Task: Add an event with the title Second Project Update and Status Meeting, date '2023/12/11', time 9:15 AM to 11:15 AMand add a description: Participants will gain insights into leading and managing change within their teams and organizations. They will learn how to navigate change effectively, engage team members in the change process, and create a culture of adaptability and resilience., put the event into Green category . Add location for the event as: Nairobi, Kenya, logged in from the account softage.8@softage.netand send the event invitation to softage.3@softage.net and softage.4@softage.net. Set a reminder for the event At time of event
Action: Mouse moved to (141, 151)
Screenshot: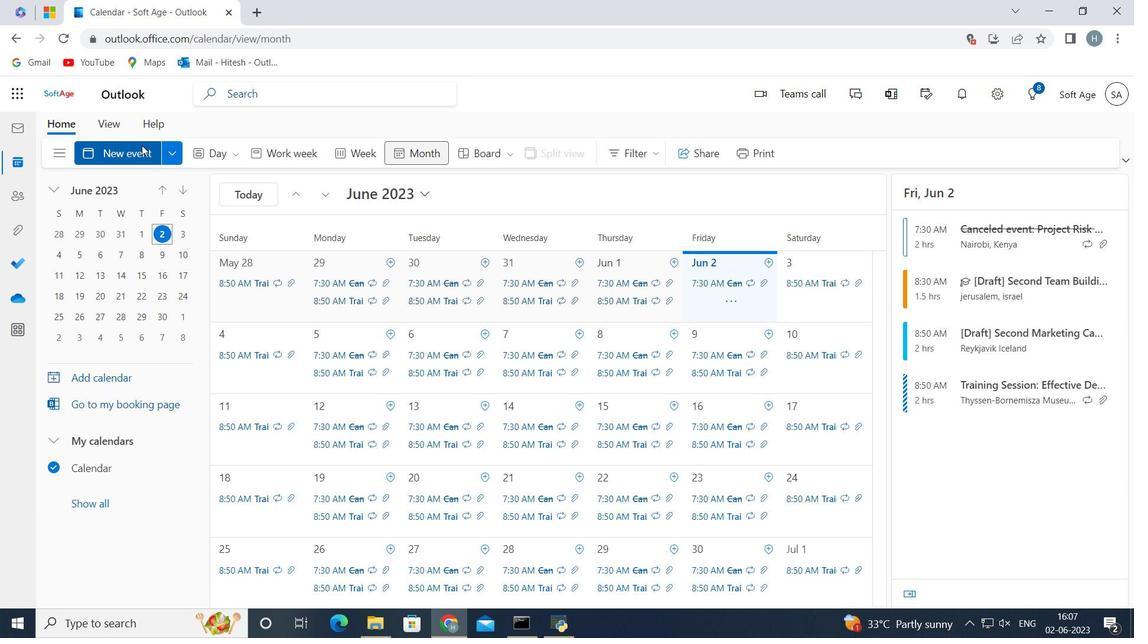 
Action: Mouse pressed left at (141, 151)
Screenshot: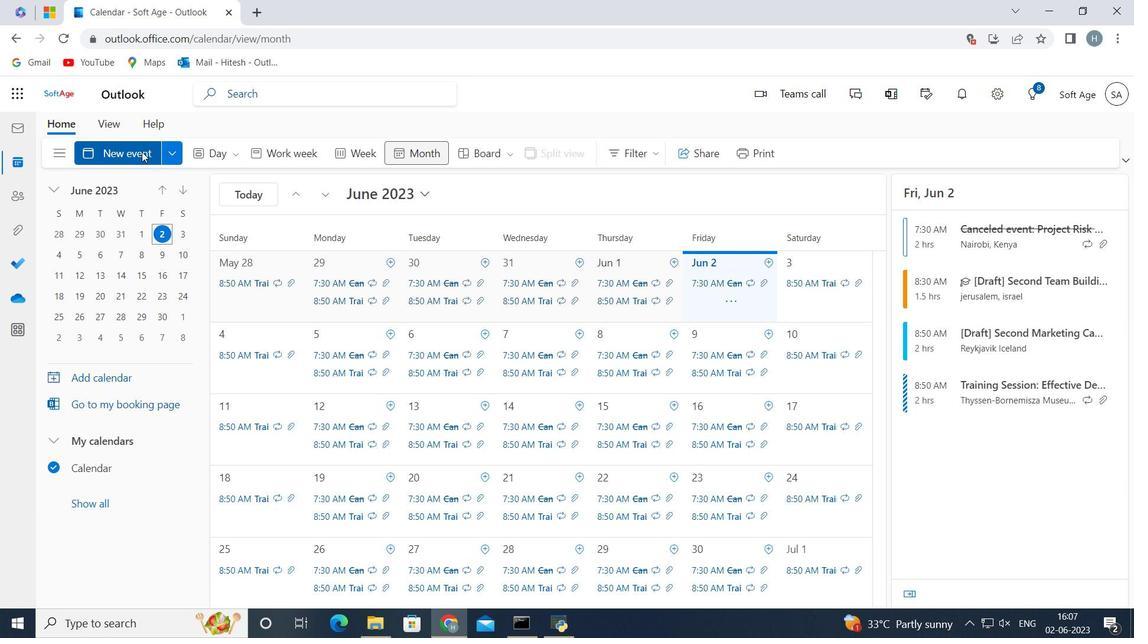 
Action: Mouse moved to (289, 244)
Screenshot: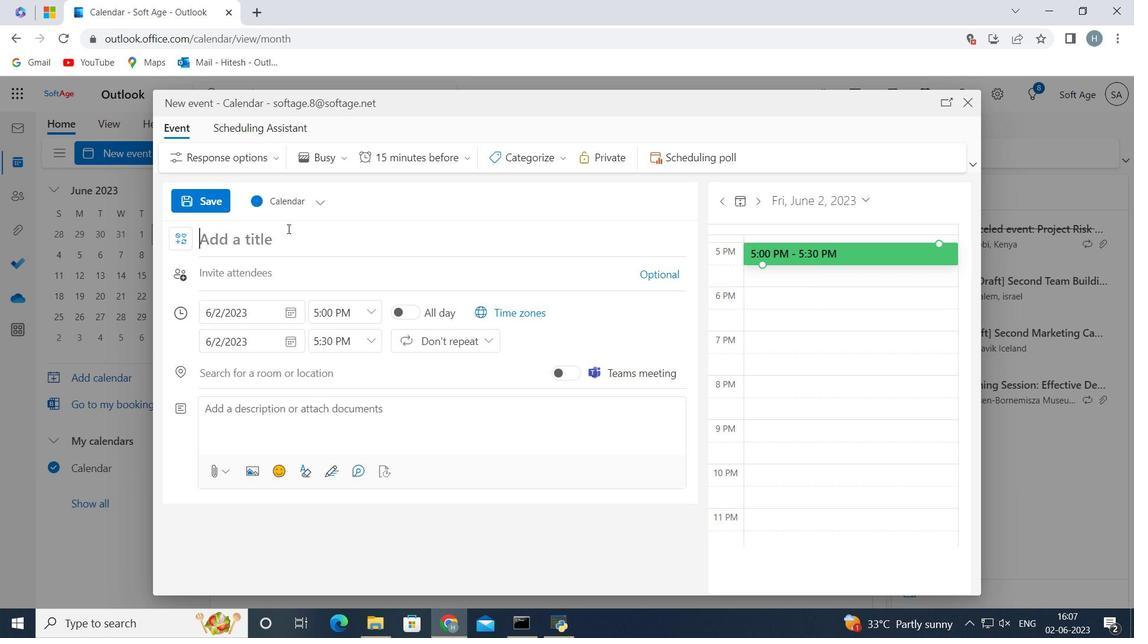 
Action: Key pressed <Key.shift>Second<Key.space><Key.shift>Project<Key.space><Key.shift>Update<Key.space>and<Key.space><Key.shift>Status<Key.space><Key.shift>Meeting
Screenshot: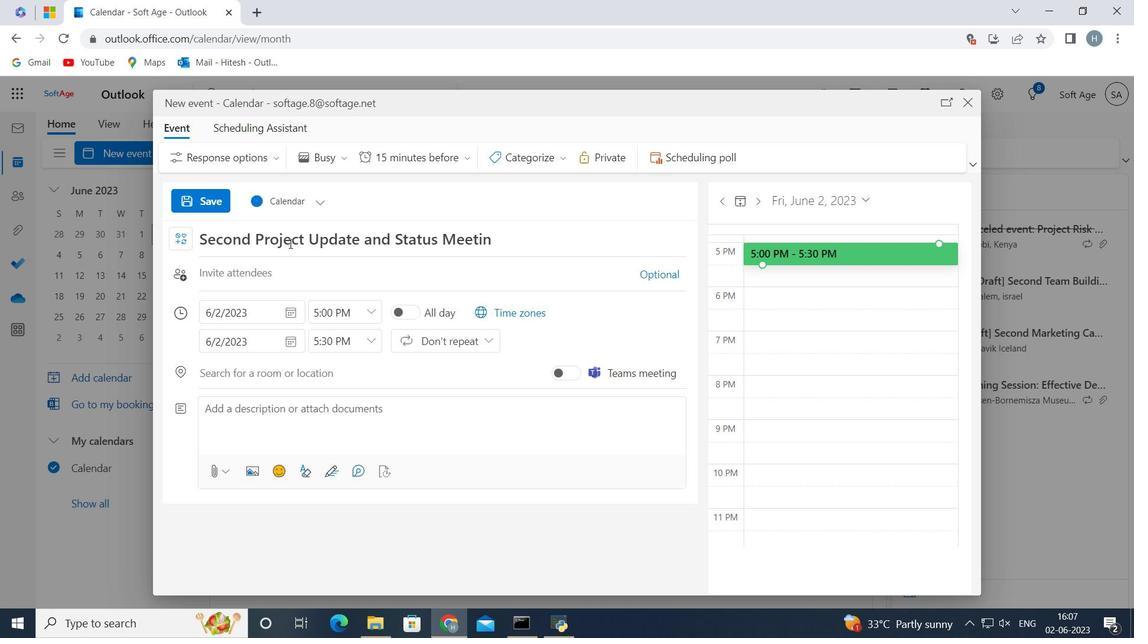 
Action: Mouse moved to (284, 307)
Screenshot: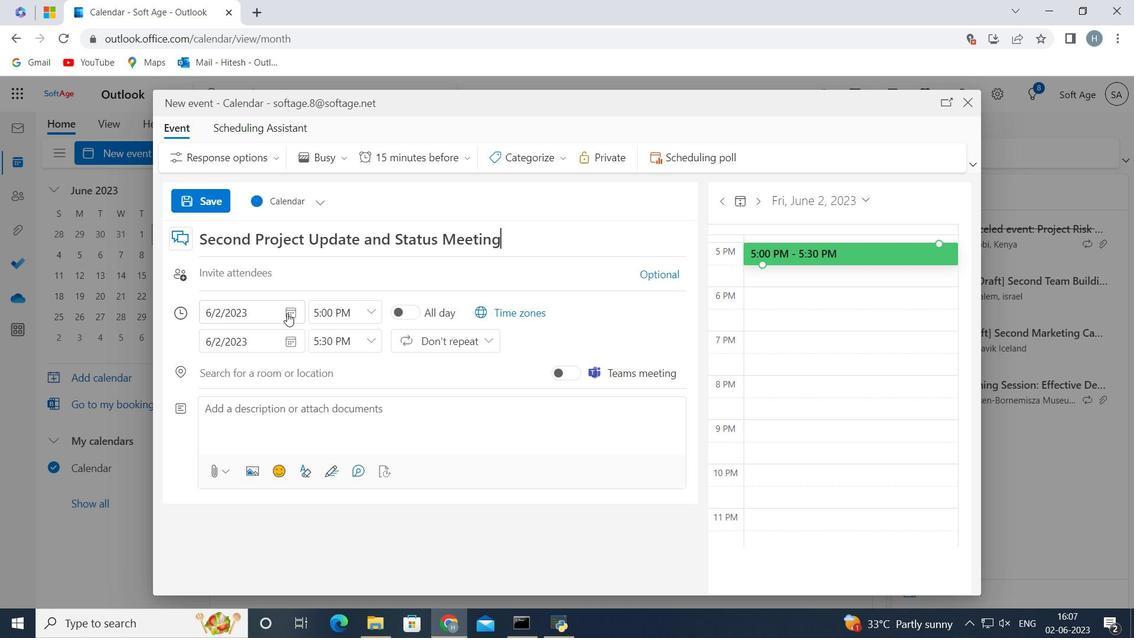 
Action: Mouse pressed left at (284, 307)
Screenshot: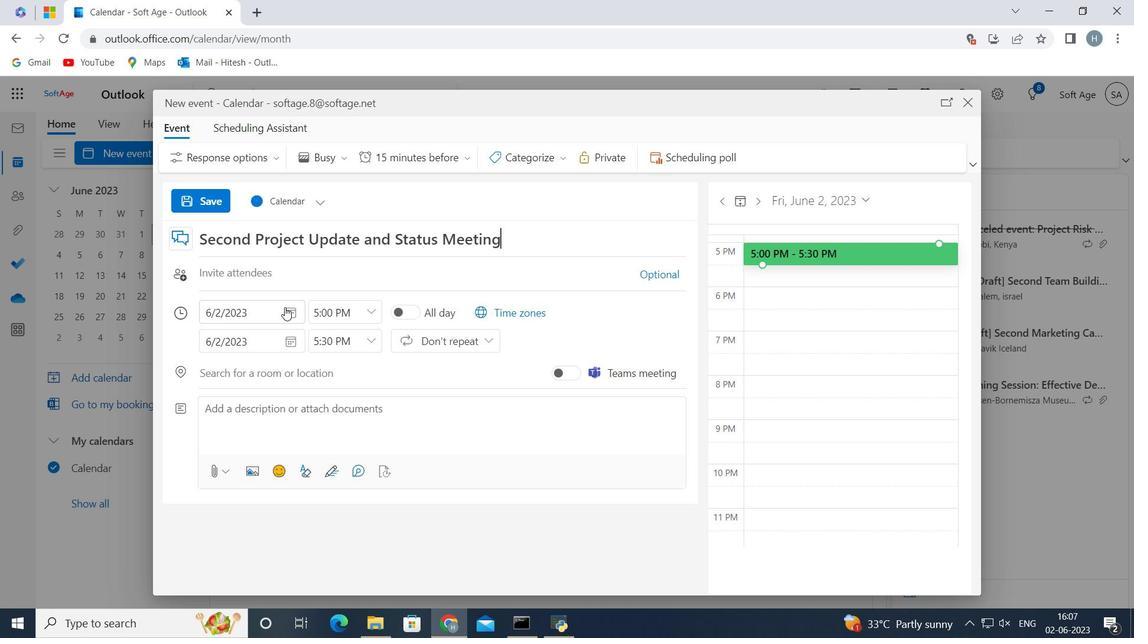 
Action: Mouse moved to (261, 306)
Screenshot: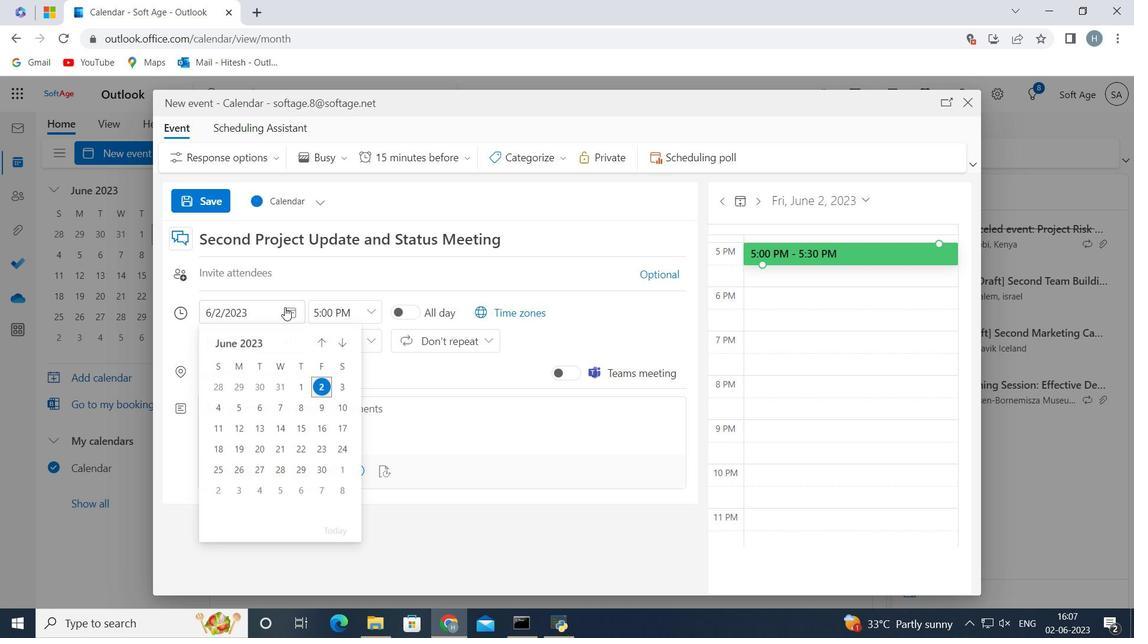 
Action: Mouse pressed left at (261, 306)
Screenshot: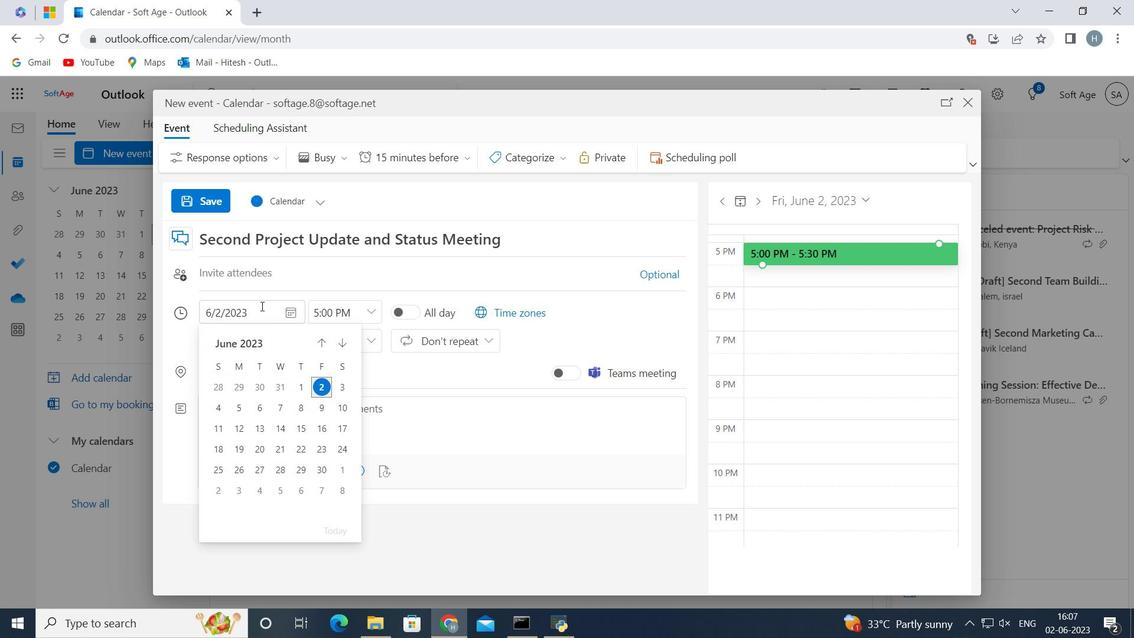 
Action: Mouse moved to (263, 315)
Screenshot: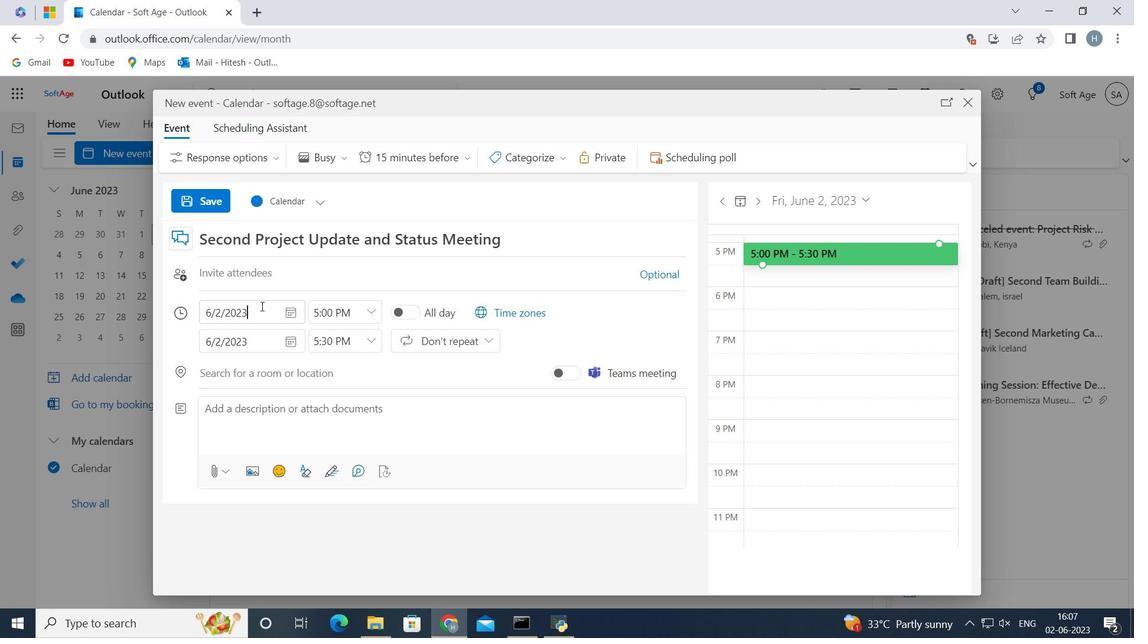 
Action: Key pressed <Key.left><Key.left><Key.left><Key.left><Key.left><Key.backspace>11
Screenshot: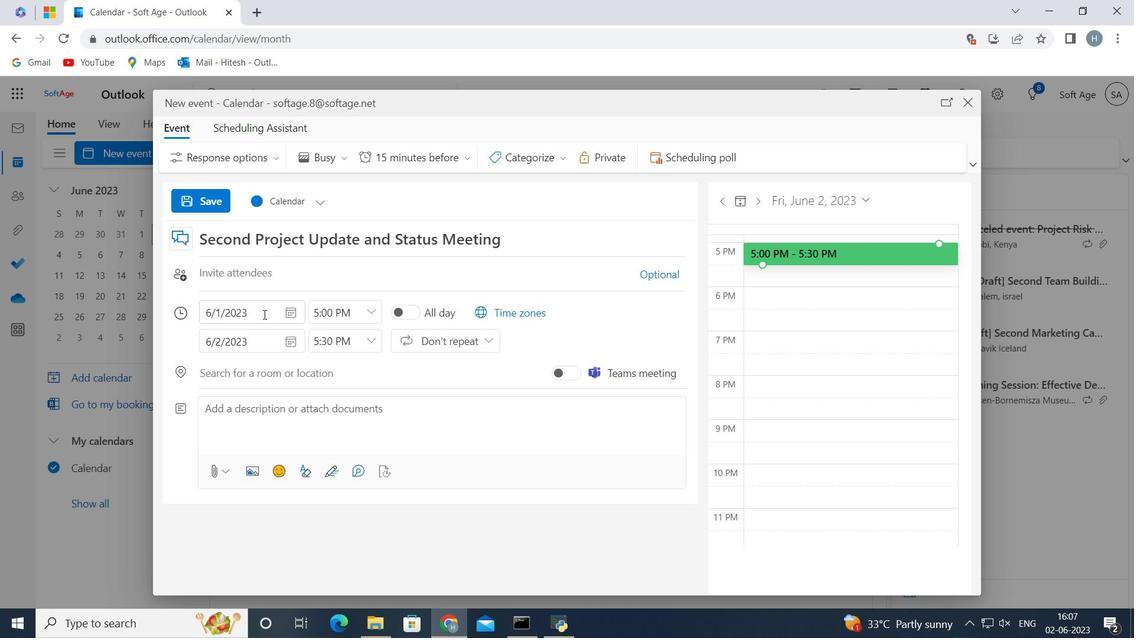 
Action: Mouse moved to (155, 324)
Screenshot: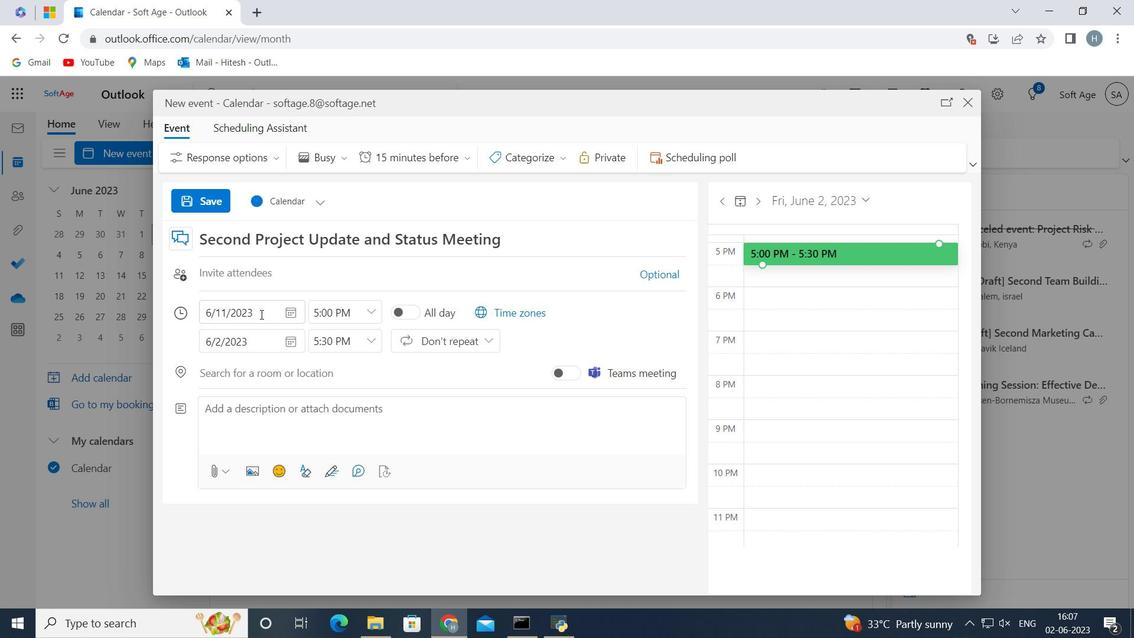 
Action: Key pressed <Key.left><Key.left><Key.left><Key.backspace>12
Screenshot: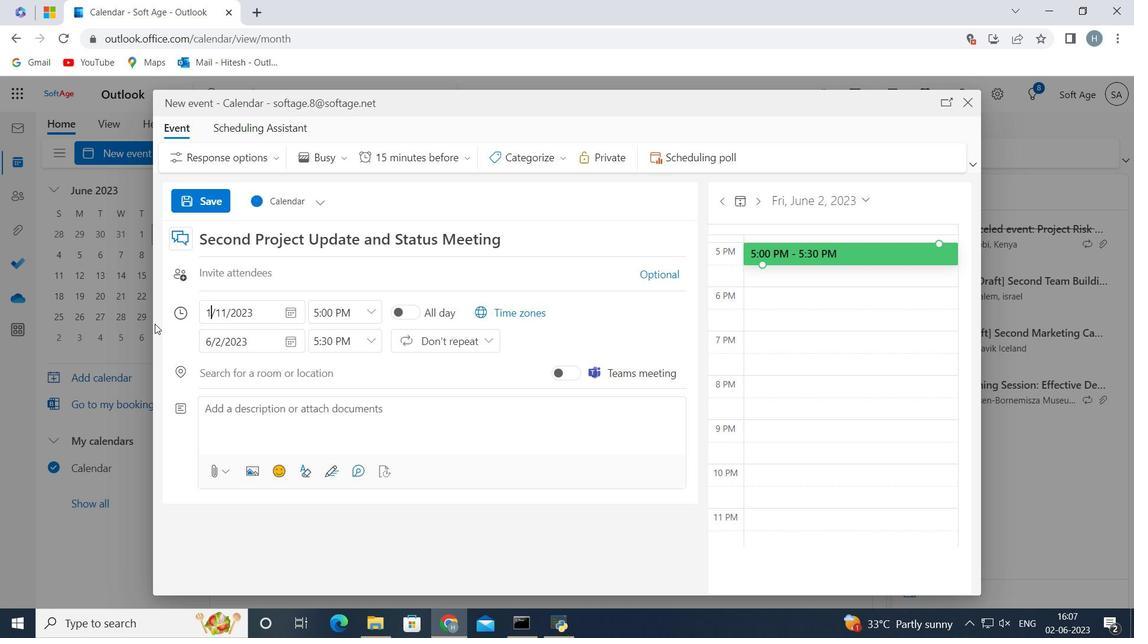 
Action: Mouse moved to (371, 308)
Screenshot: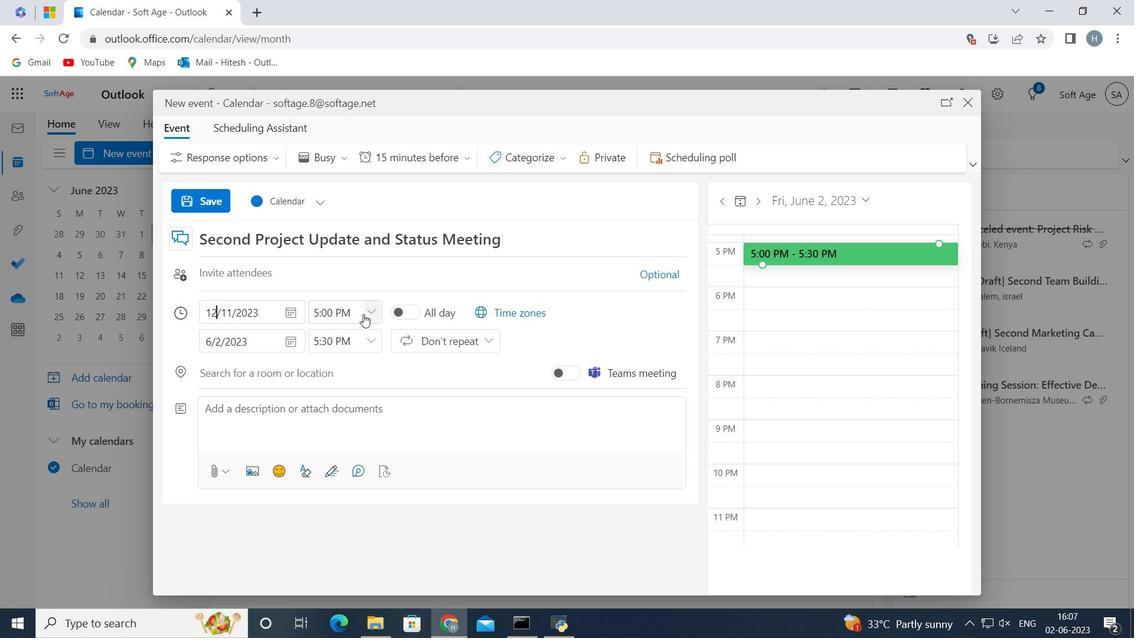 
Action: Mouse pressed left at (371, 308)
Screenshot: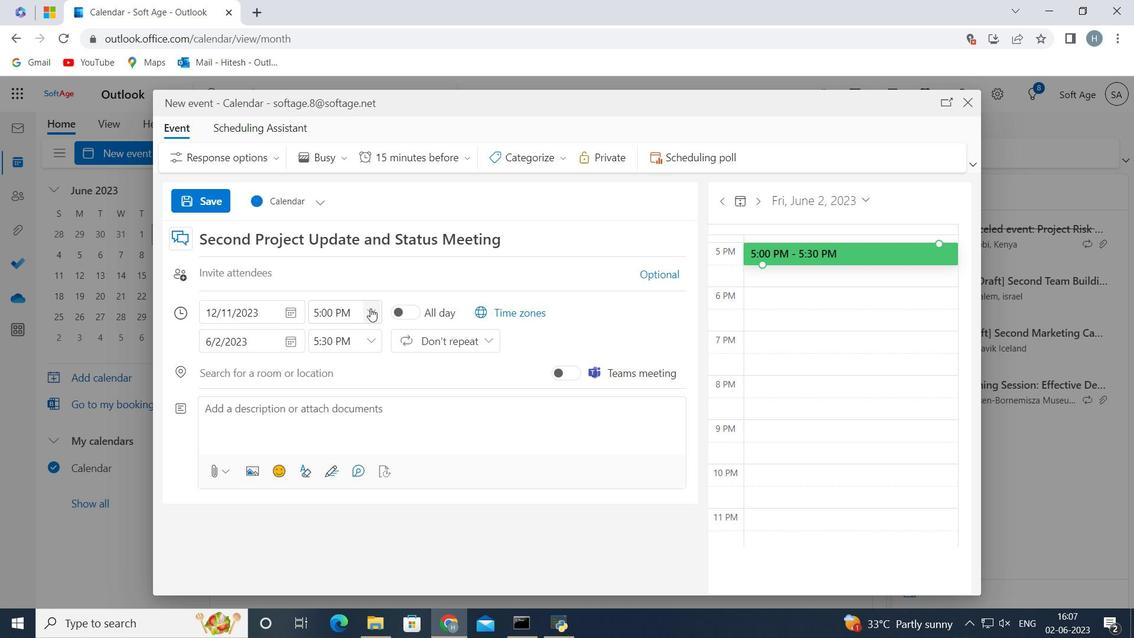
Action: Mouse moved to (388, 417)
Screenshot: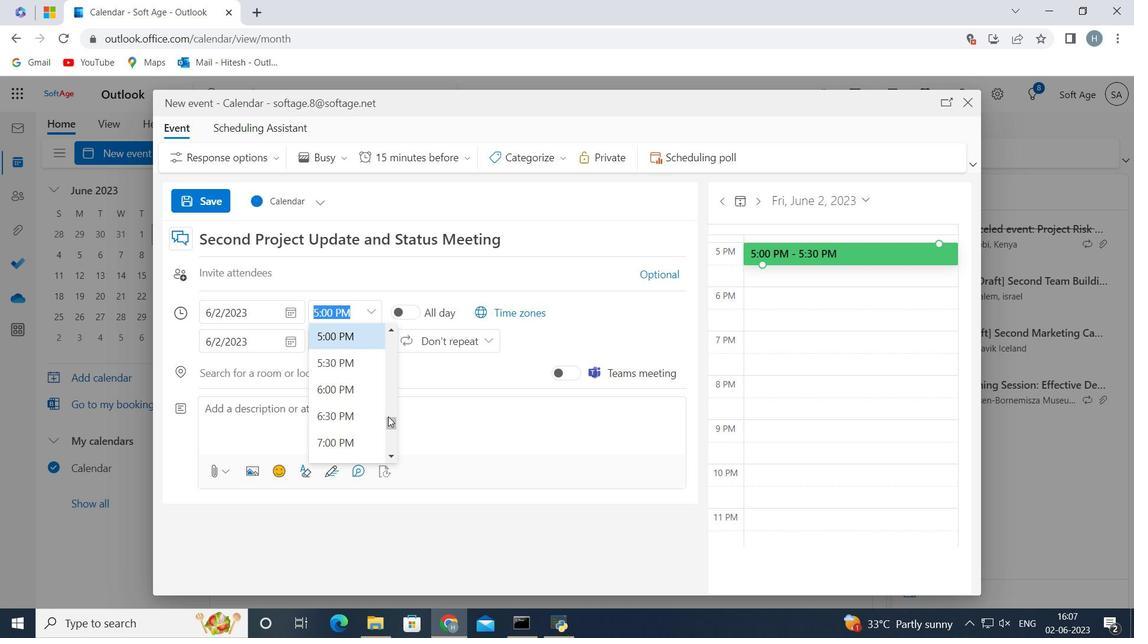 
Action: Mouse pressed left at (388, 417)
Screenshot: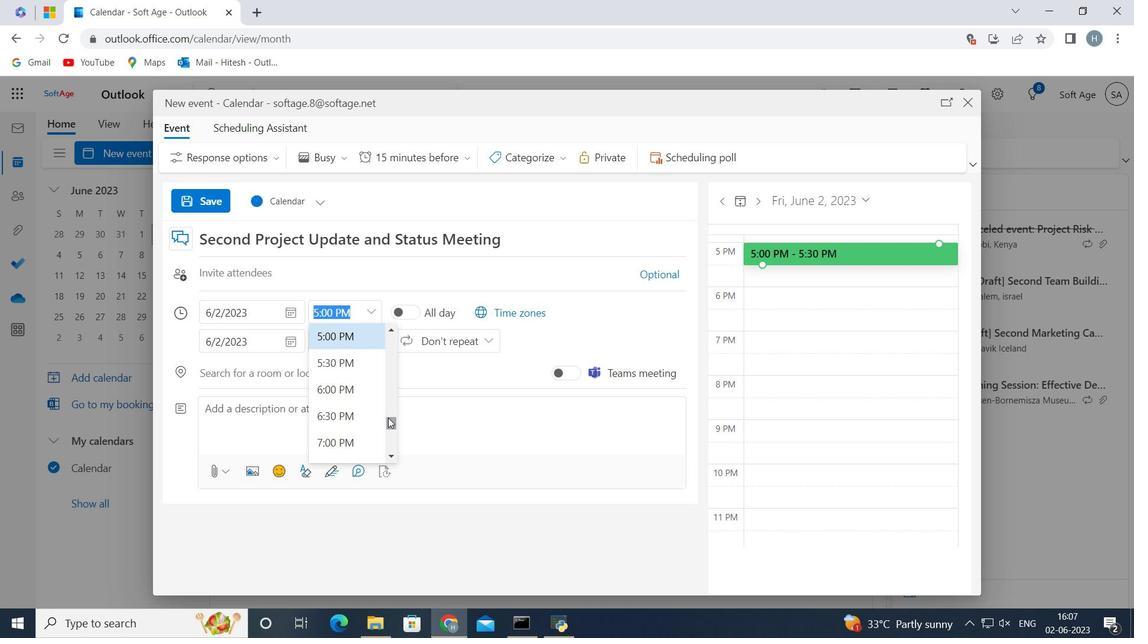 
Action: Mouse moved to (346, 355)
Screenshot: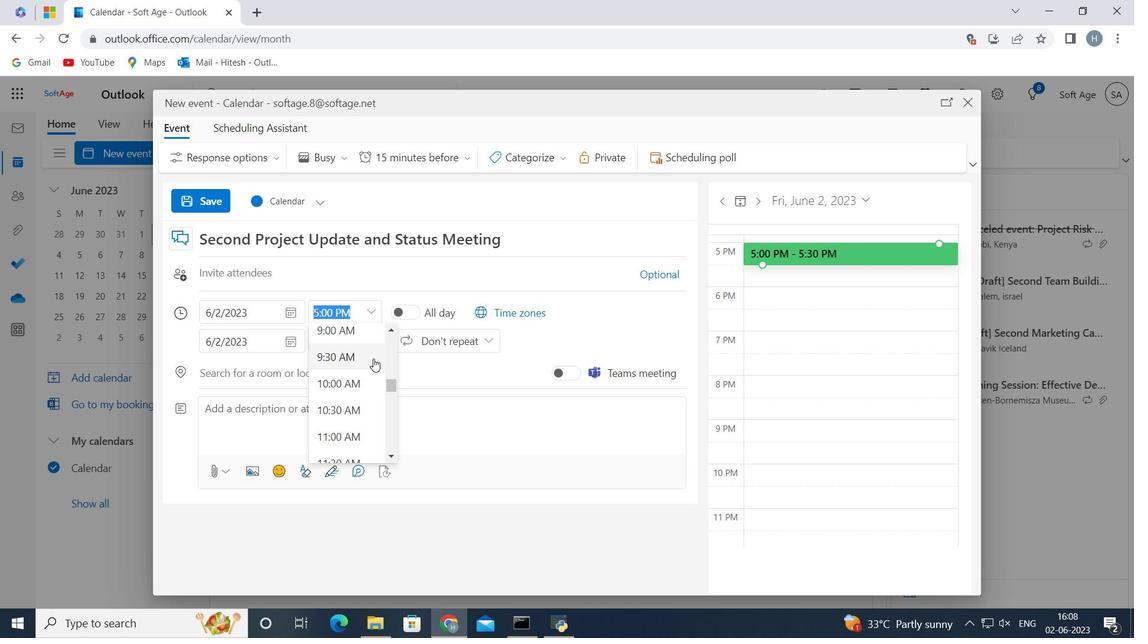 
Action: Mouse pressed left at (346, 355)
Screenshot: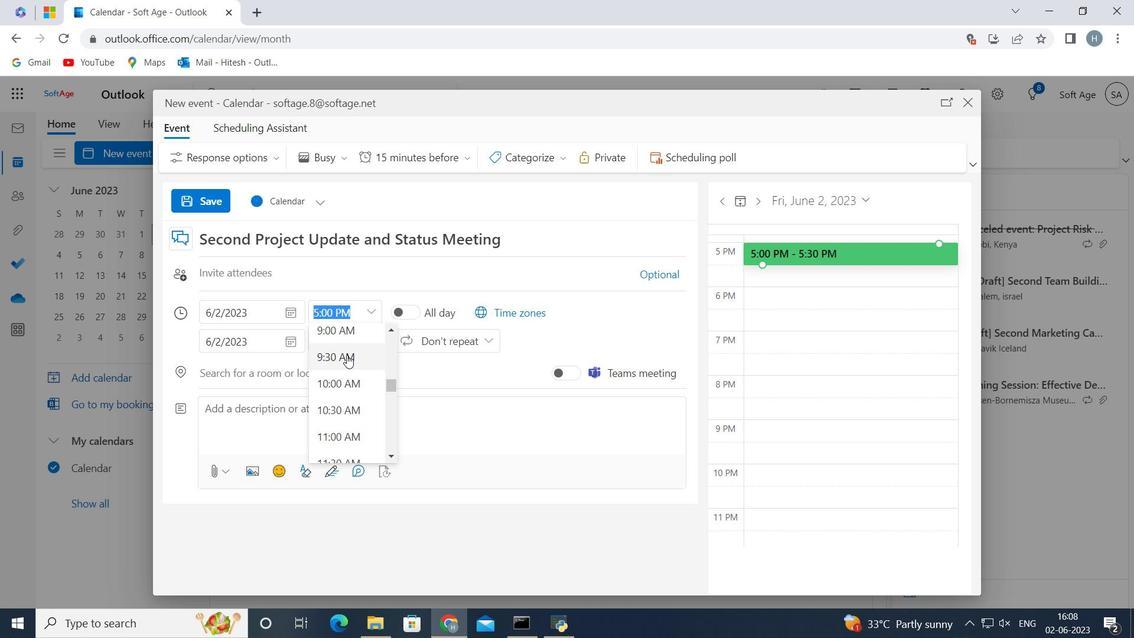 
Action: Mouse moved to (351, 310)
Screenshot: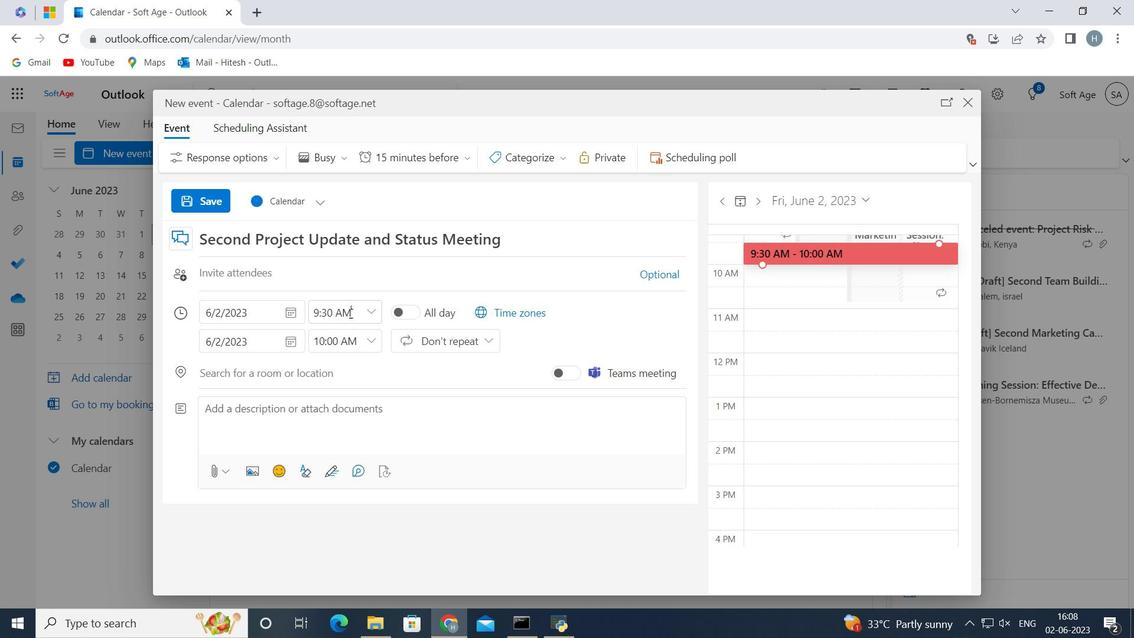 
Action: Key pressed <Key.left><Key.left><Key.left><Key.backspace><Key.backspace>15
Screenshot: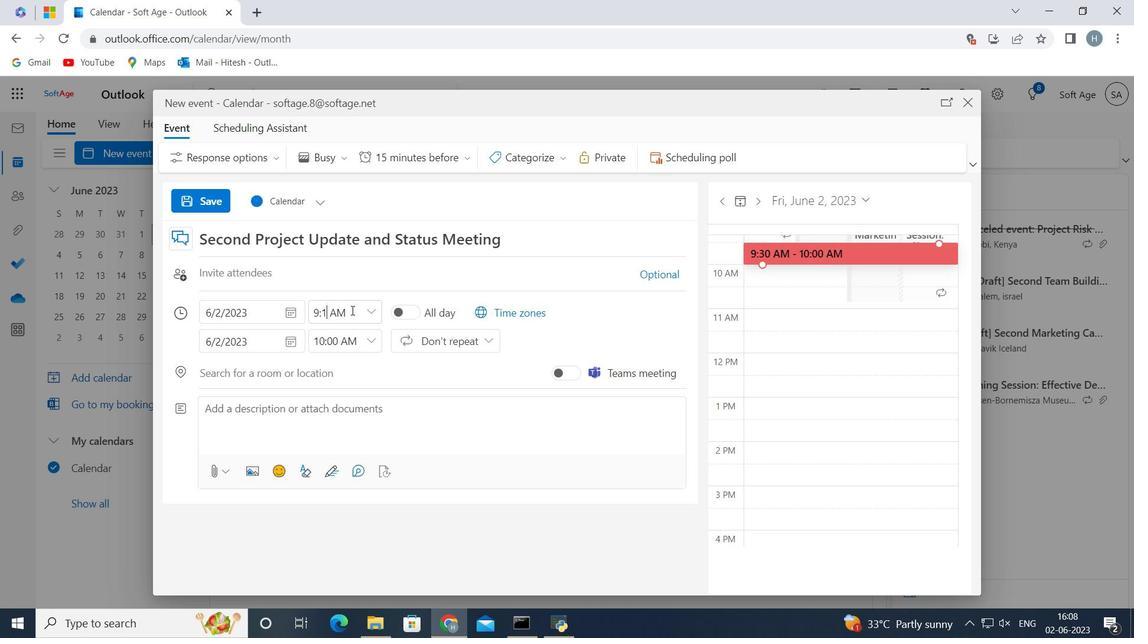 
Action: Mouse moved to (373, 339)
Screenshot: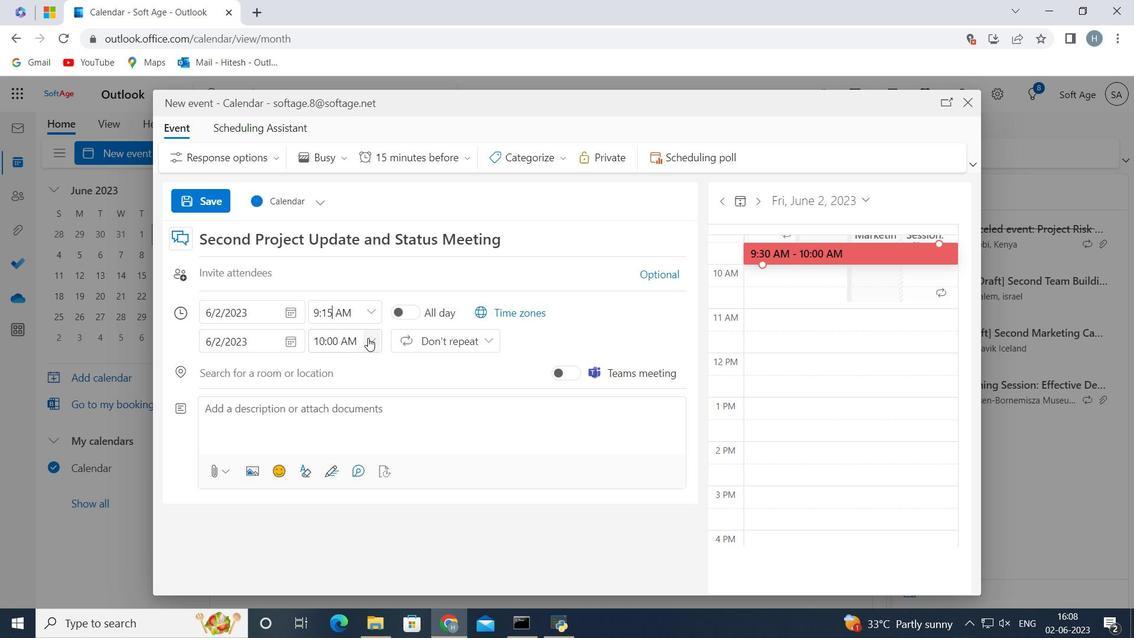 
Action: Mouse pressed left at (373, 339)
Screenshot: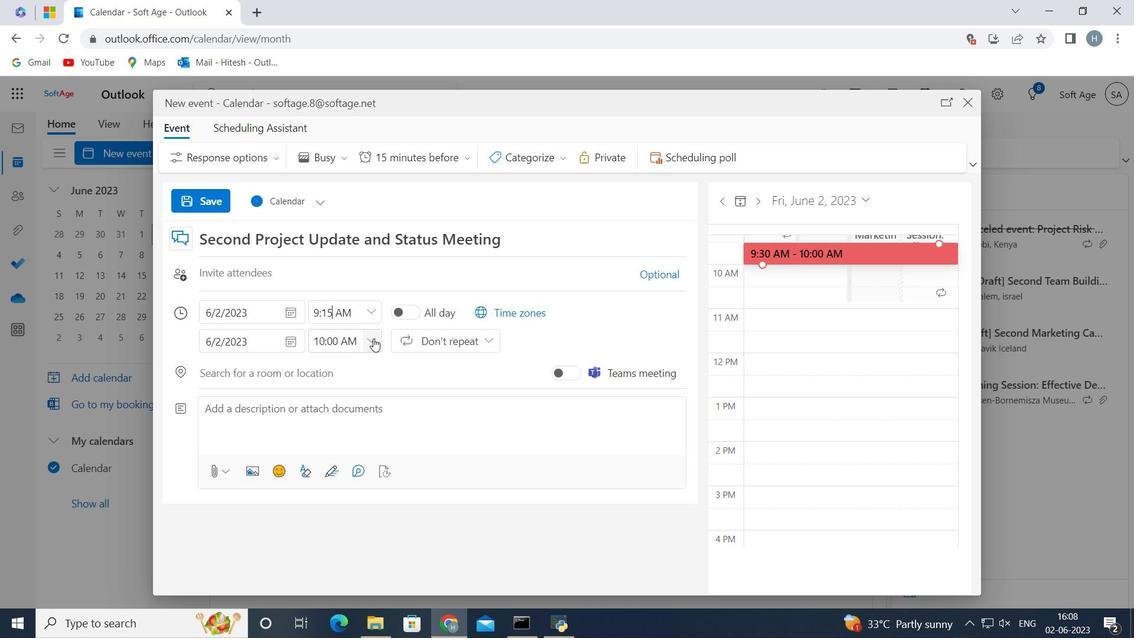 
Action: Mouse moved to (365, 446)
Screenshot: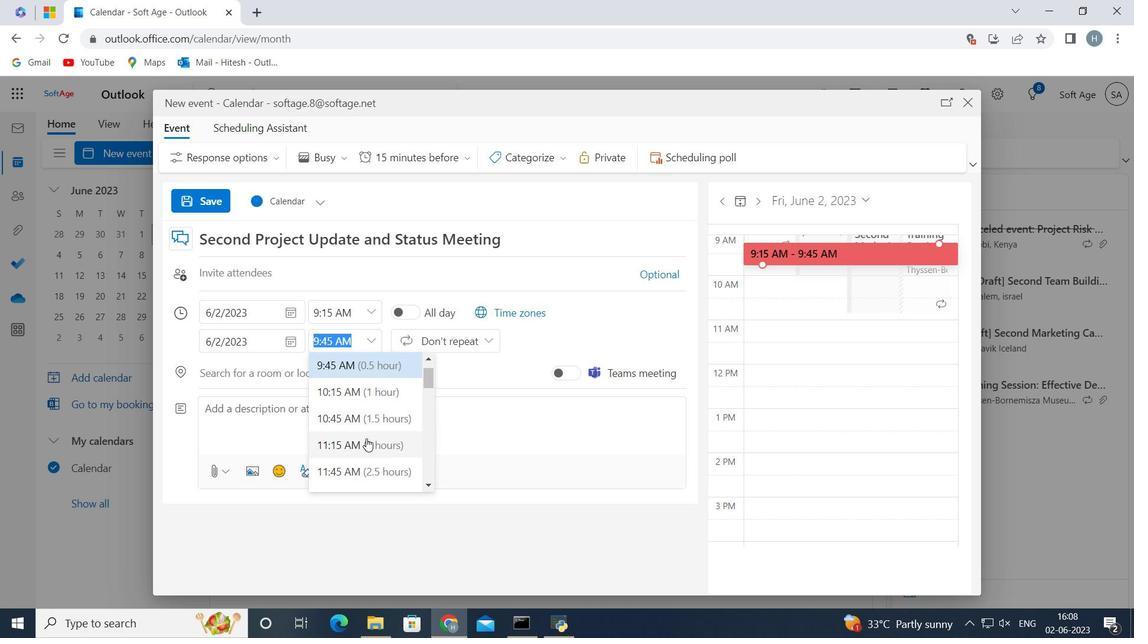 
Action: Mouse pressed left at (365, 446)
Screenshot: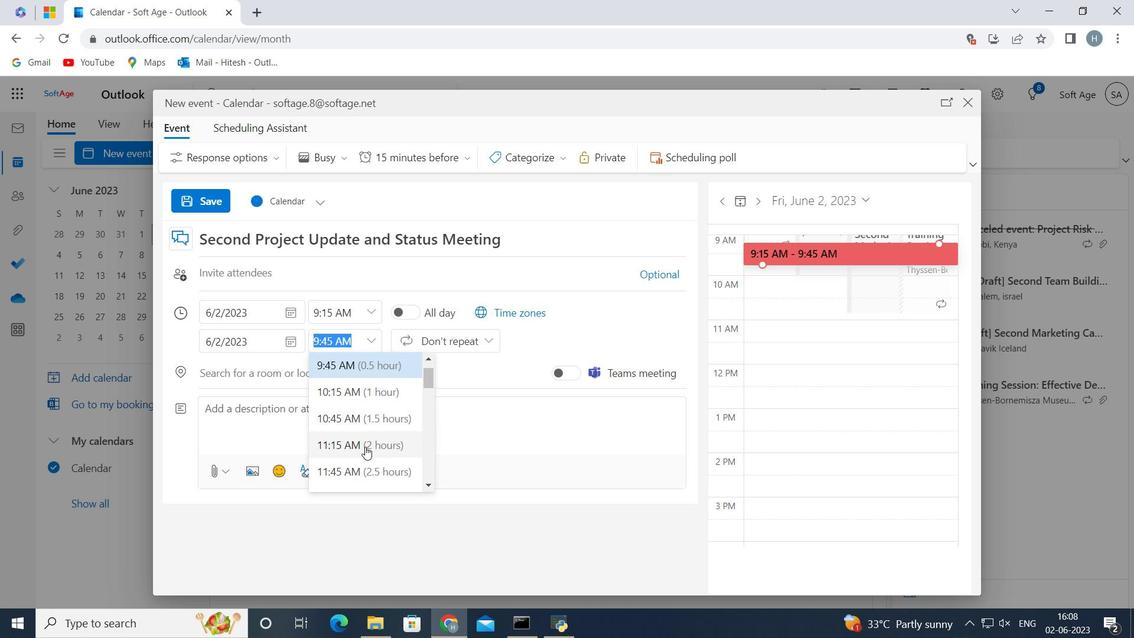 
Action: Mouse moved to (305, 422)
Screenshot: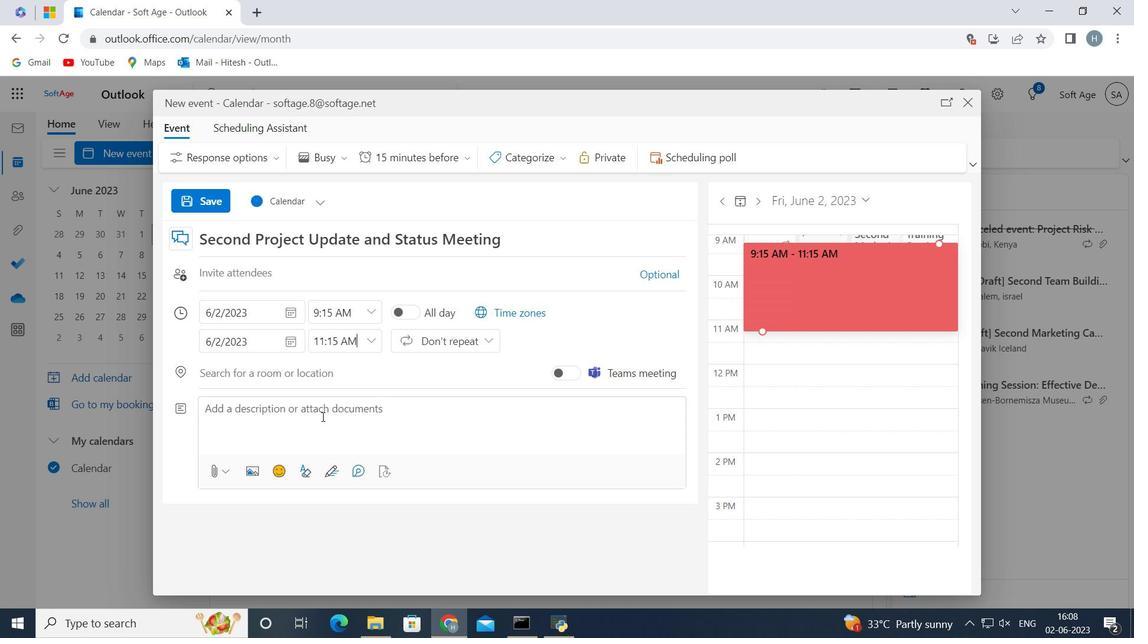 
Action: Mouse pressed left at (305, 422)
Screenshot: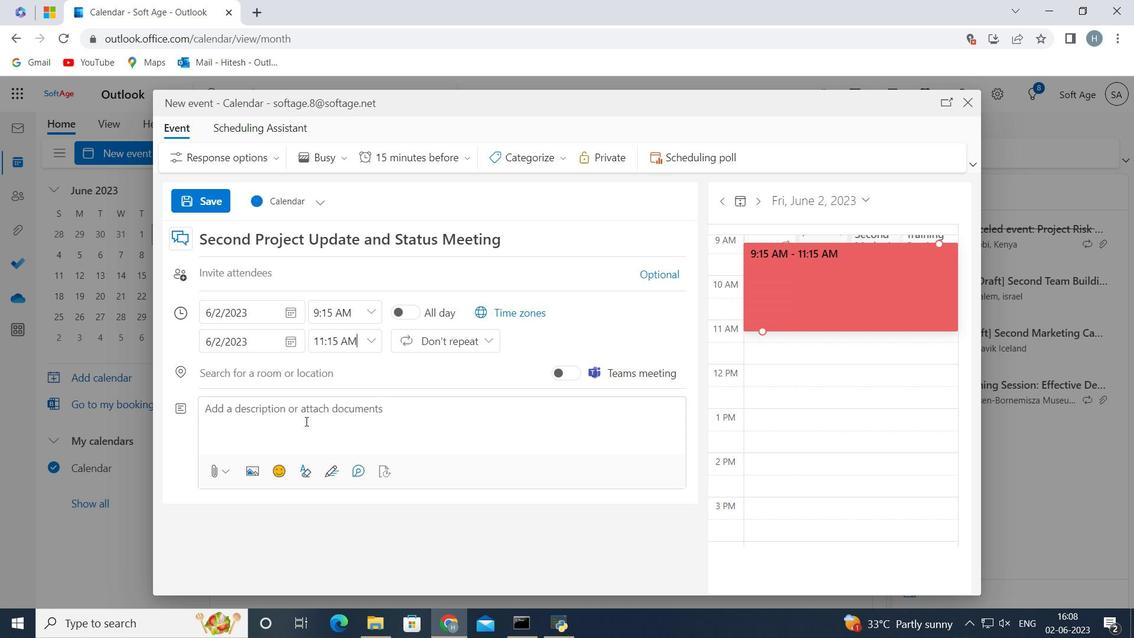 
Action: Key pressed <Key.shift>Participants<Key.space>will<Key.space>gain<Key.space>insights<Key.space>into<Key.space>leading<Key.space>and<Key.space>managing<Key.space>change<Key.space>within<Key.space>their<Key.space>teams<Key.space>and<Key.space>organizations.<Key.space><Key.shift>They<Key.space>wil<Key.space>l
Screenshot: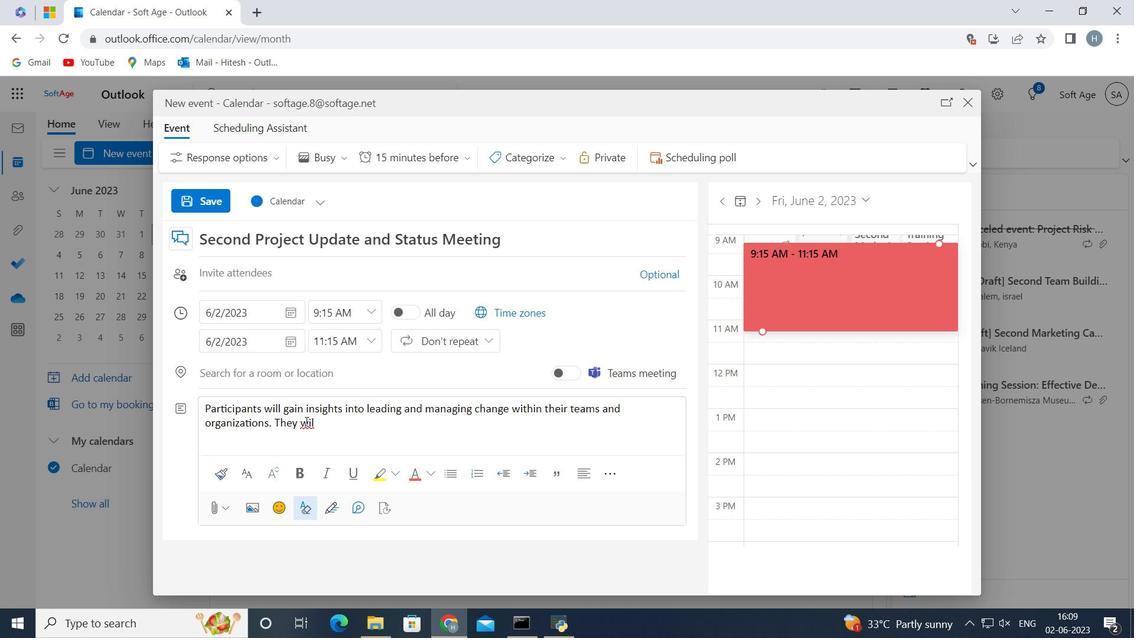 
Action: Mouse moved to (352, 433)
Screenshot: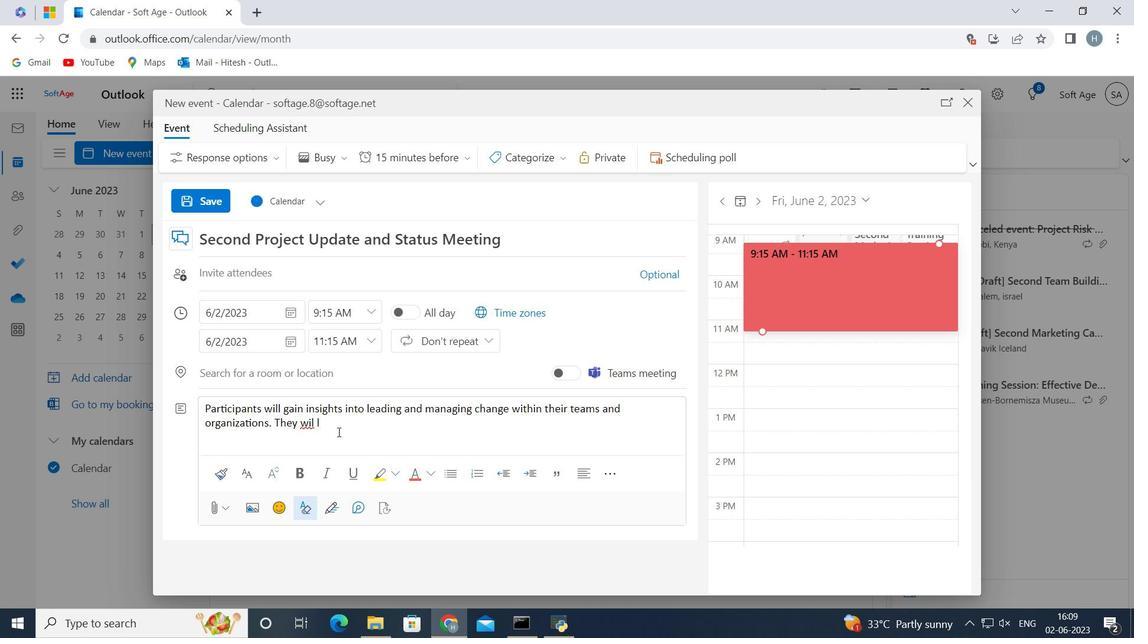 
Action: Key pressed <Key.left><Key.backspace><Key.right><Key.space>learn<Key.space>how<Key.space>to<Key.space>navigate<Key.space>change<Key.space>effectively,<Key.space>engage<Key.space>team<Key.space>members<Key.space>in<Key.space>the<Key.space>change<Key.space>process,<Key.space>and<Key.space>create<Key.space>a<Key.space>cul<Key.backspace>lture<Key.space>of<Key.space>adaptability<Key.space>and<Key.space>resilience,<Key.space><Key.backspace><Key.backspace>.<Key.space>
Screenshot: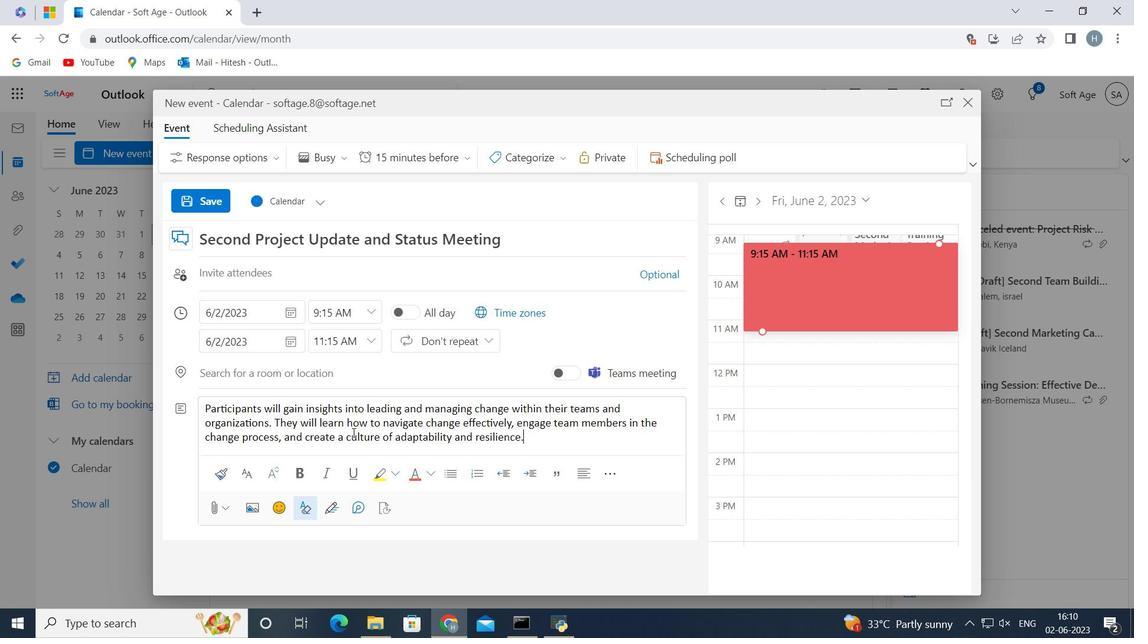 
Action: Mouse moved to (559, 156)
Screenshot: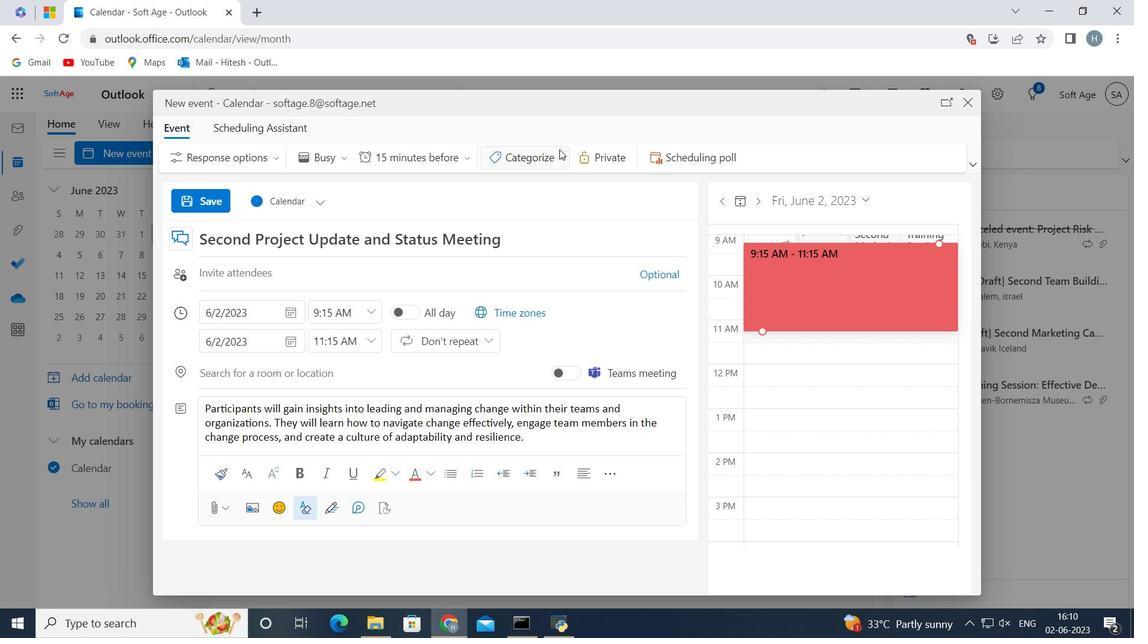
Action: Mouse pressed left at (559, 156)
Screenshot: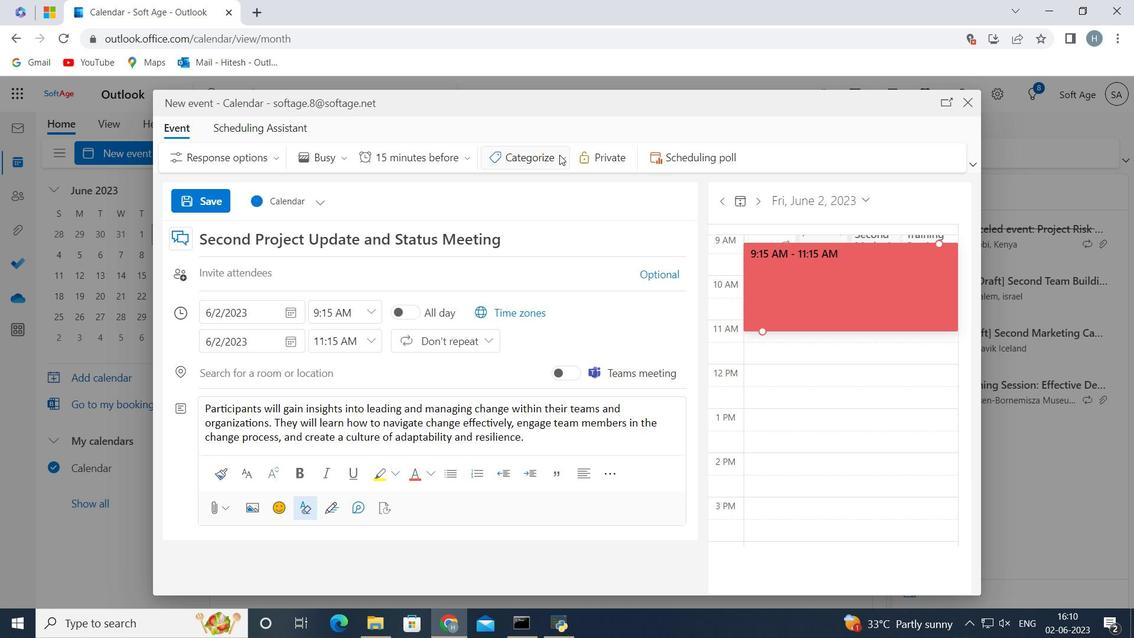 
Action: Mouse moved to (559, 201)
Screenshot: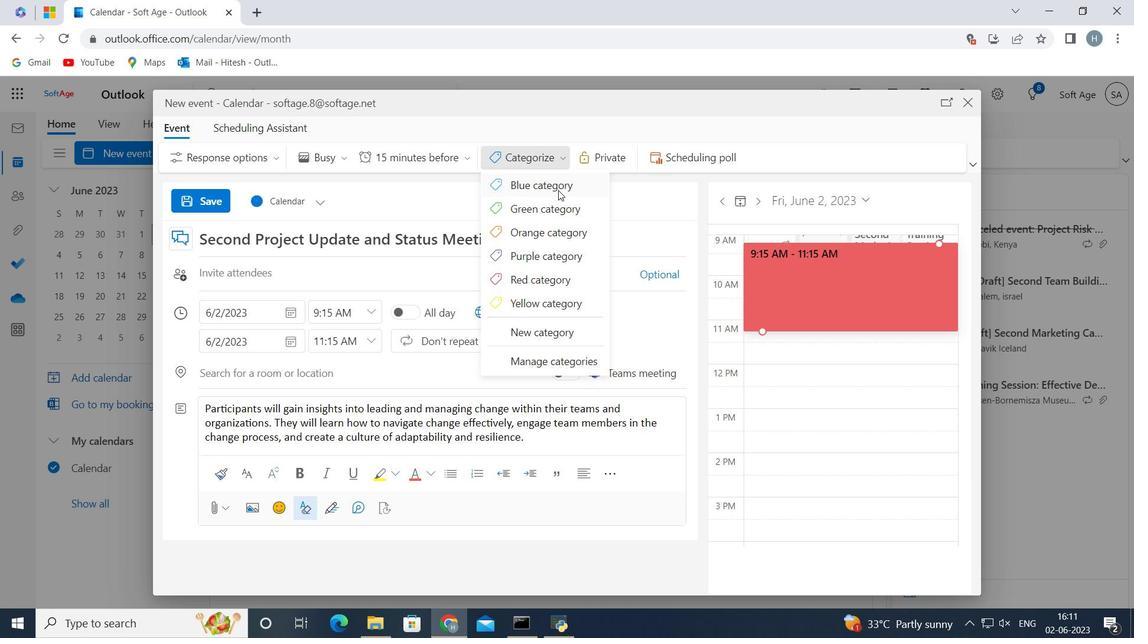 
Action: Mouse pressed left at (559, 201)
Screenshot: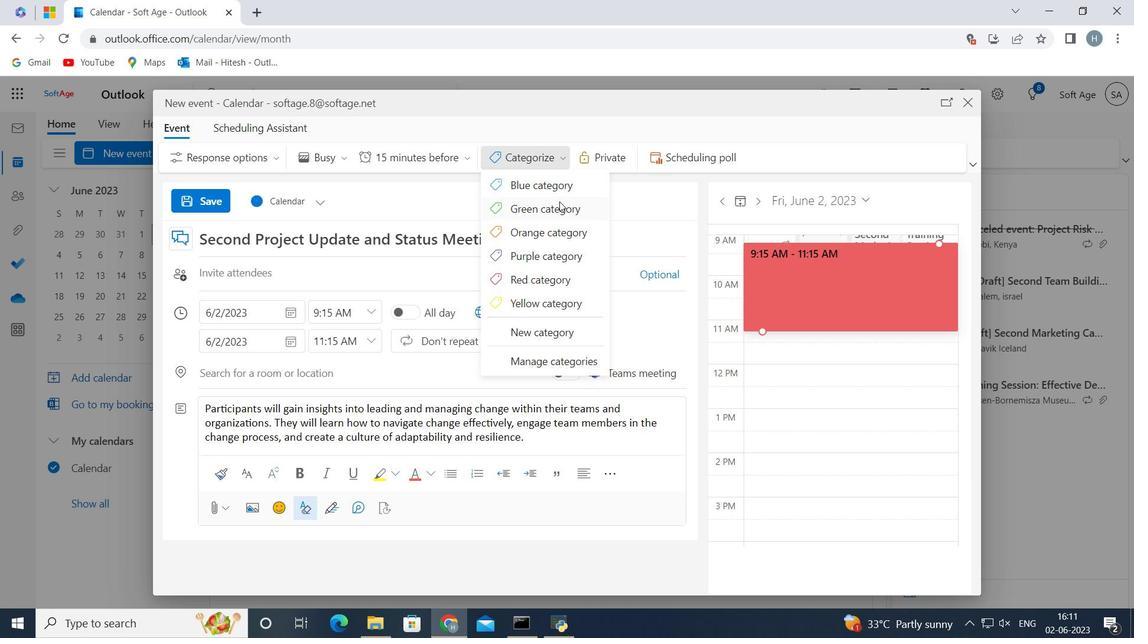 
Action: Mouse moved to (404, 361)
Screenshot: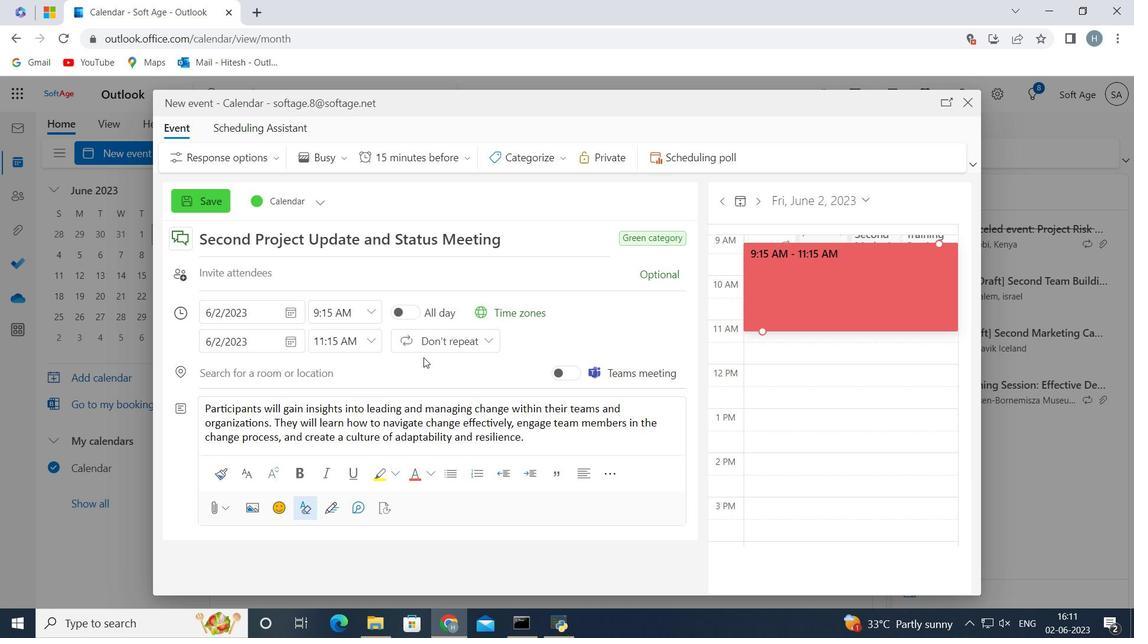 
Action: Mouse pressed left at (404, 361)
Screenshot: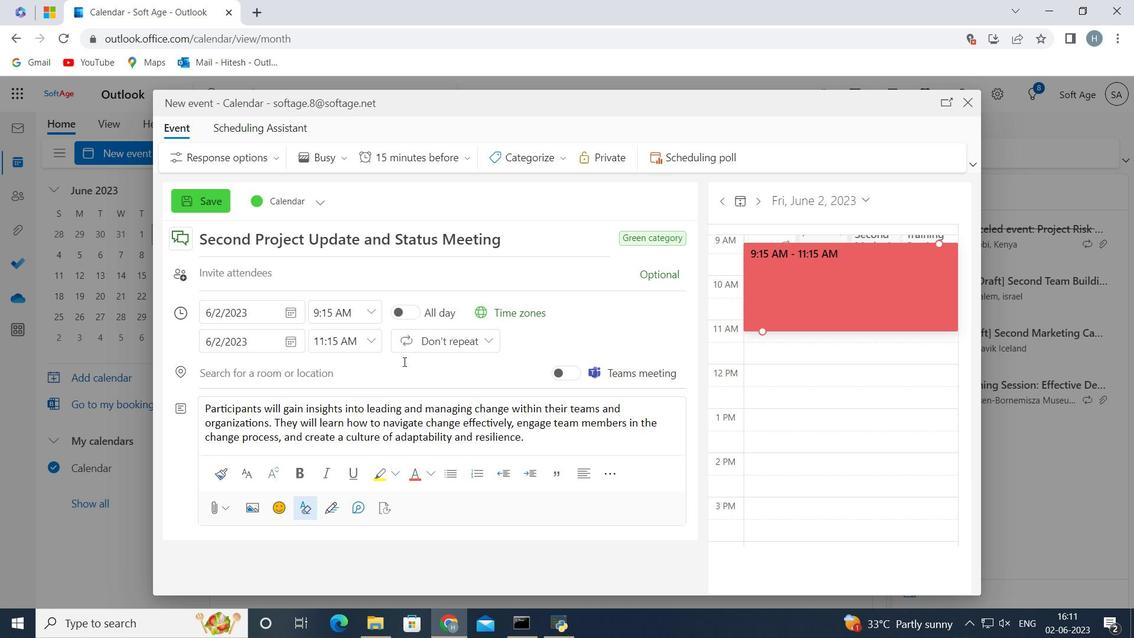 
Action: Key pressed <Key.shift>Nairobi,<Key.space><Key.shift>Kenya<Key.enter>
Screenshot: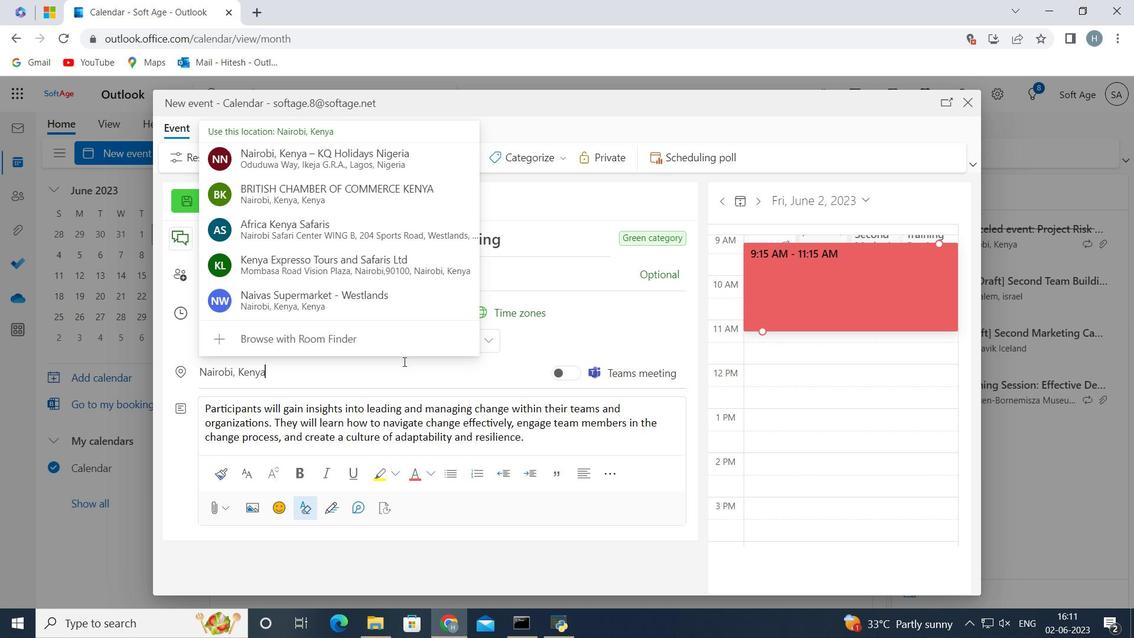 
Action: Mouse moved to (599, 335)
Screenshot: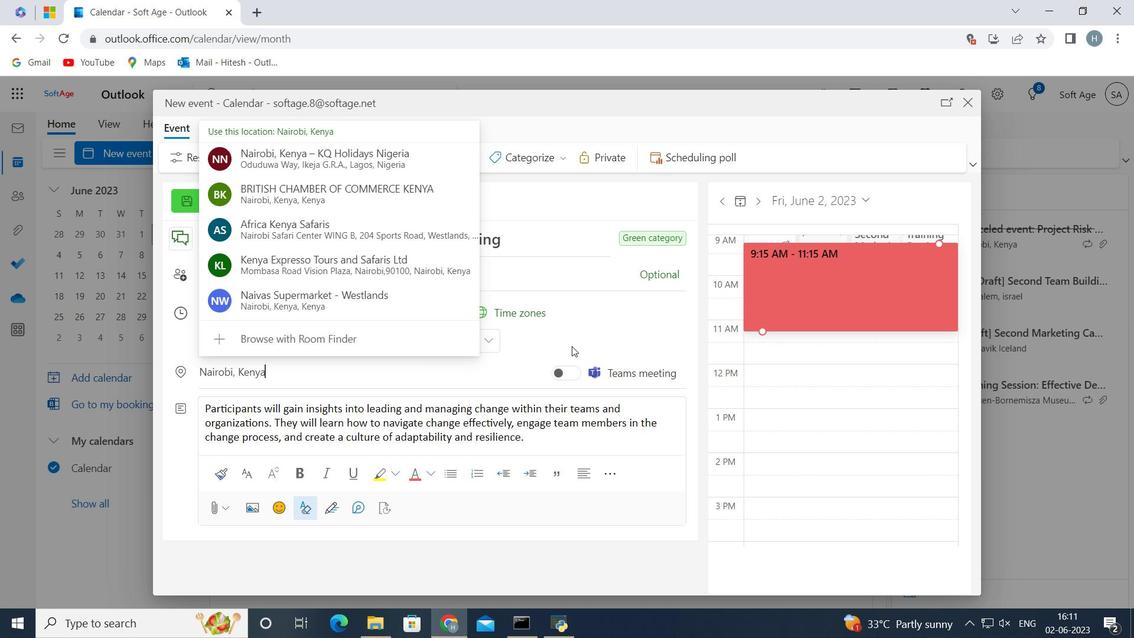 
Action: Mouse pressed left at (599, 335)
Screenshot: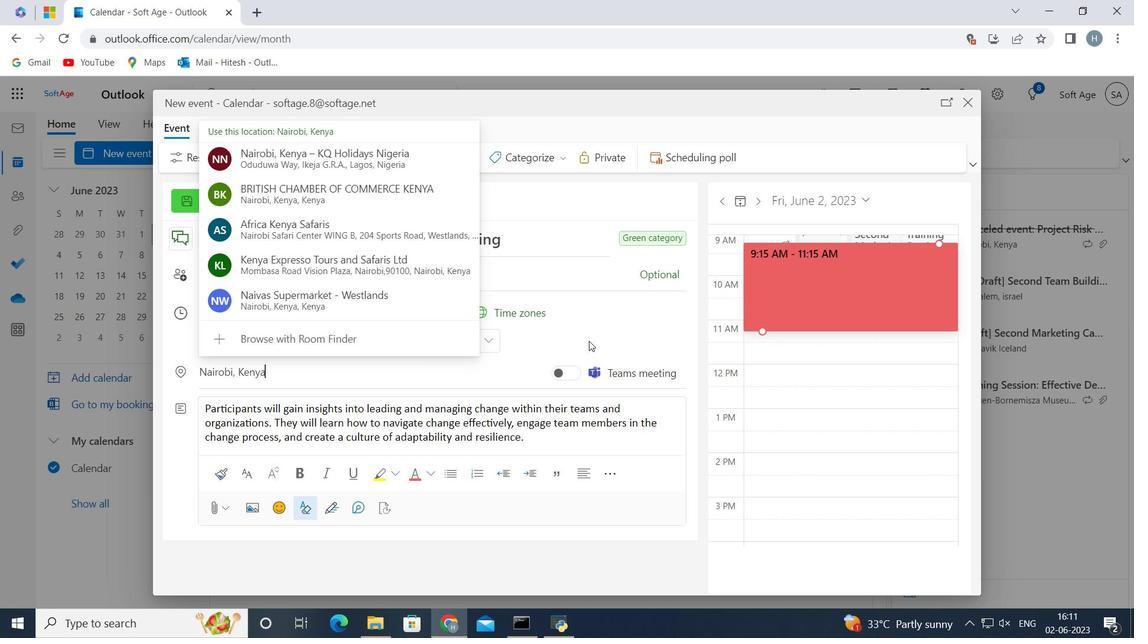 
Action: Mouse moved to (266, 275)
Screenshot: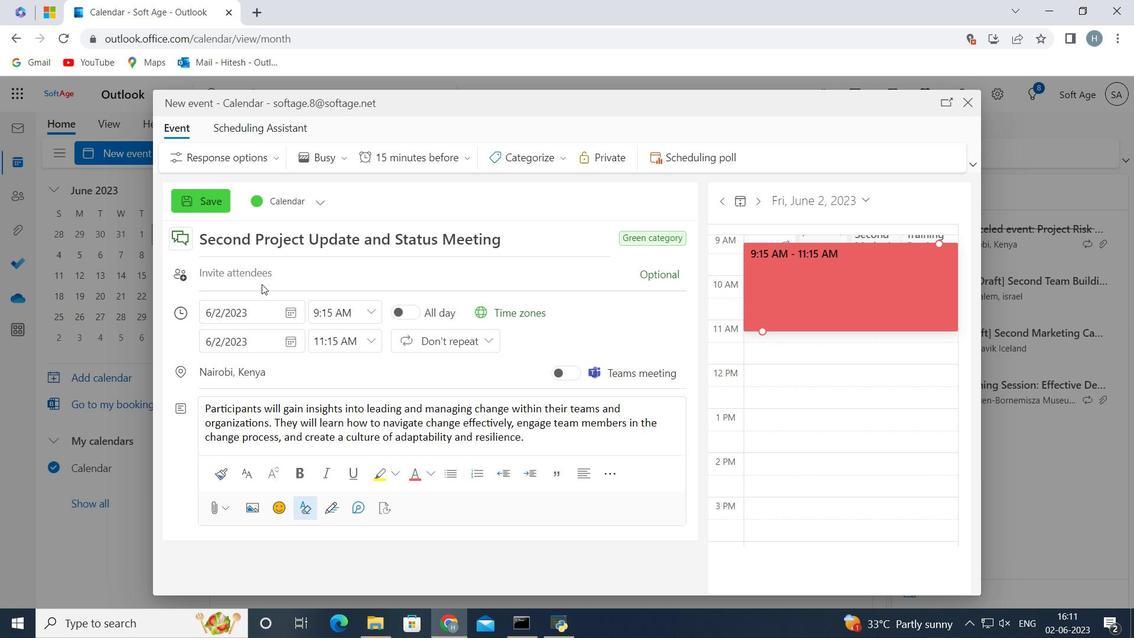 
Action: Mouse pressed left at (266, 275)
Screenshot: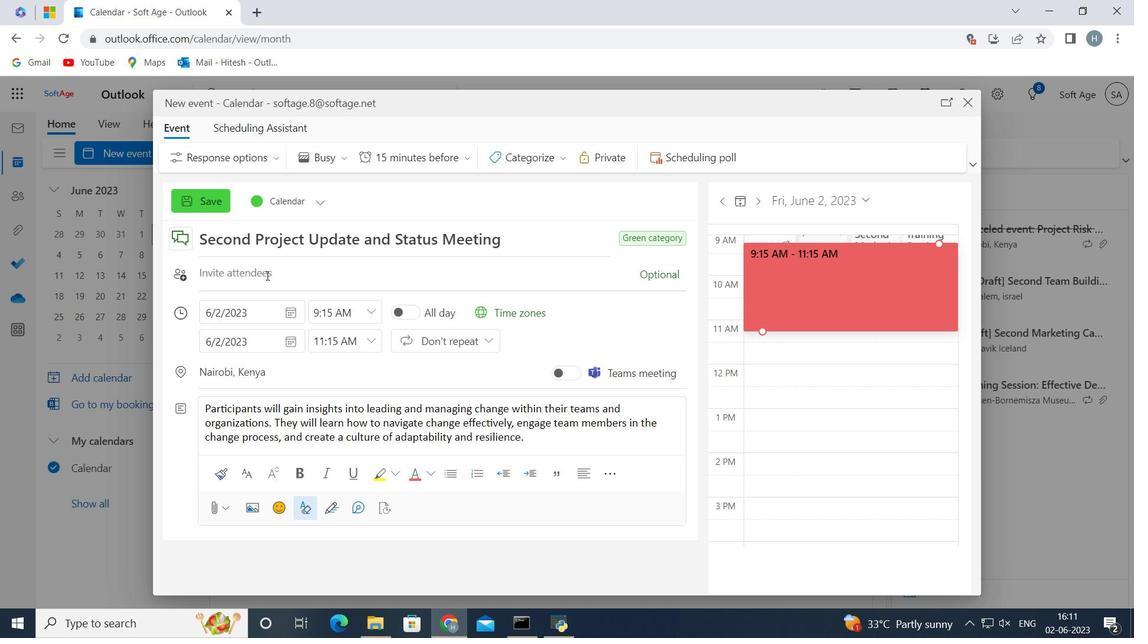 
Action: Key pressed softage,3<Key.shift><Key.backspace>so<Key.backspace><Key.backspace><Key.backspace><Key.backspace><Key.backspace><Key.backspace><Key.backspace><Key.backspace><Key.right>
Screenshot: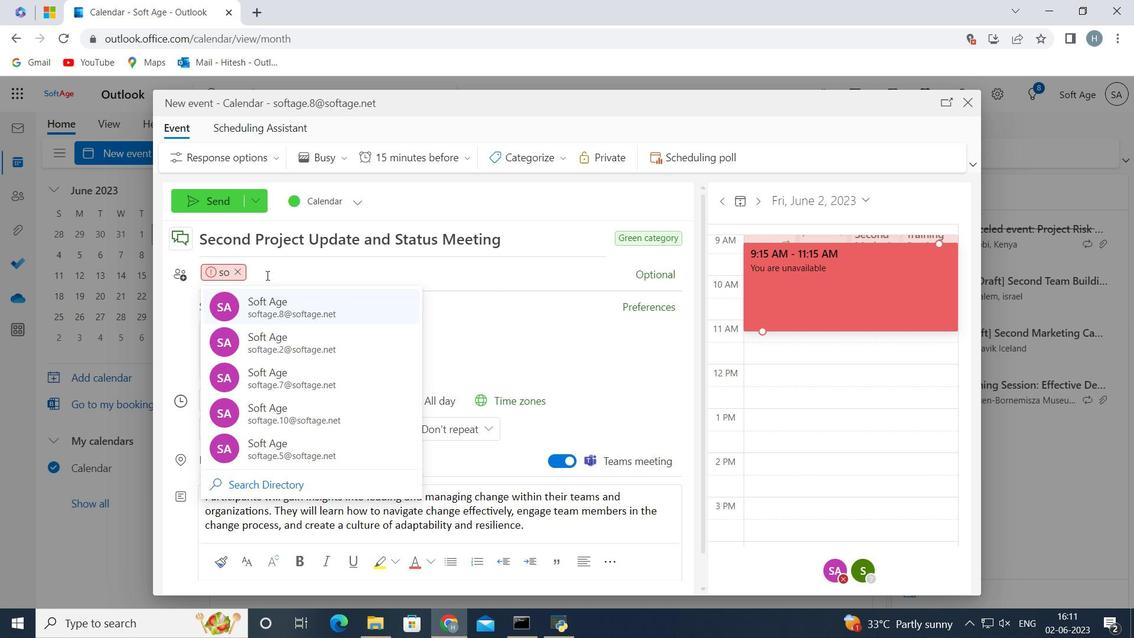
Action: Mouse moved to (239, 270)
Screenshot: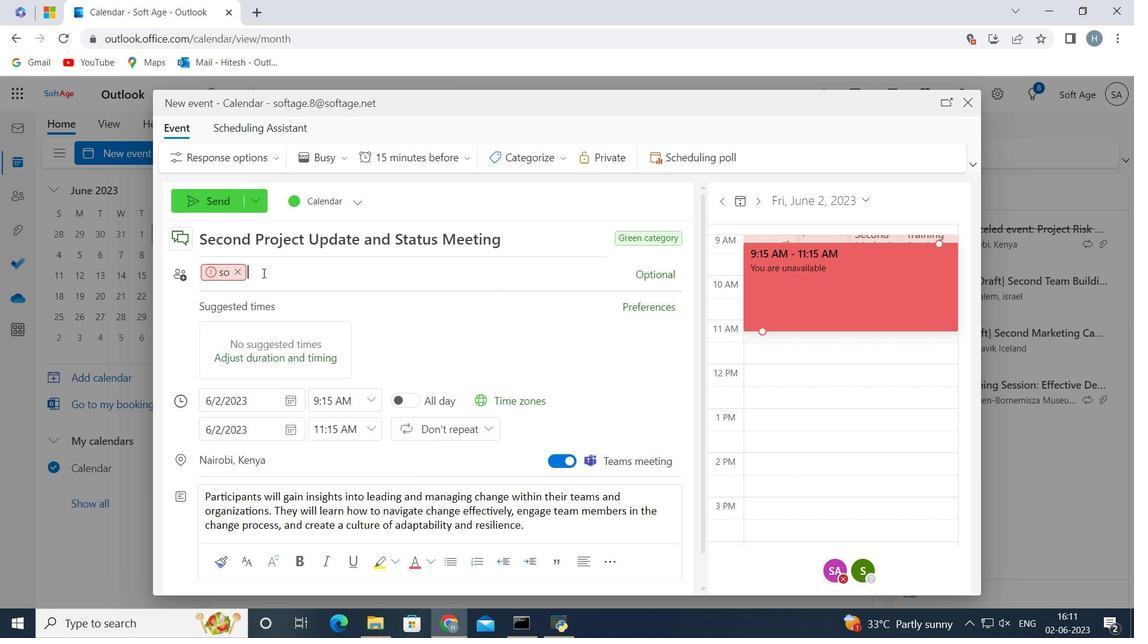 
Action: Mouse pressed left at (239, 270)
Screenshot: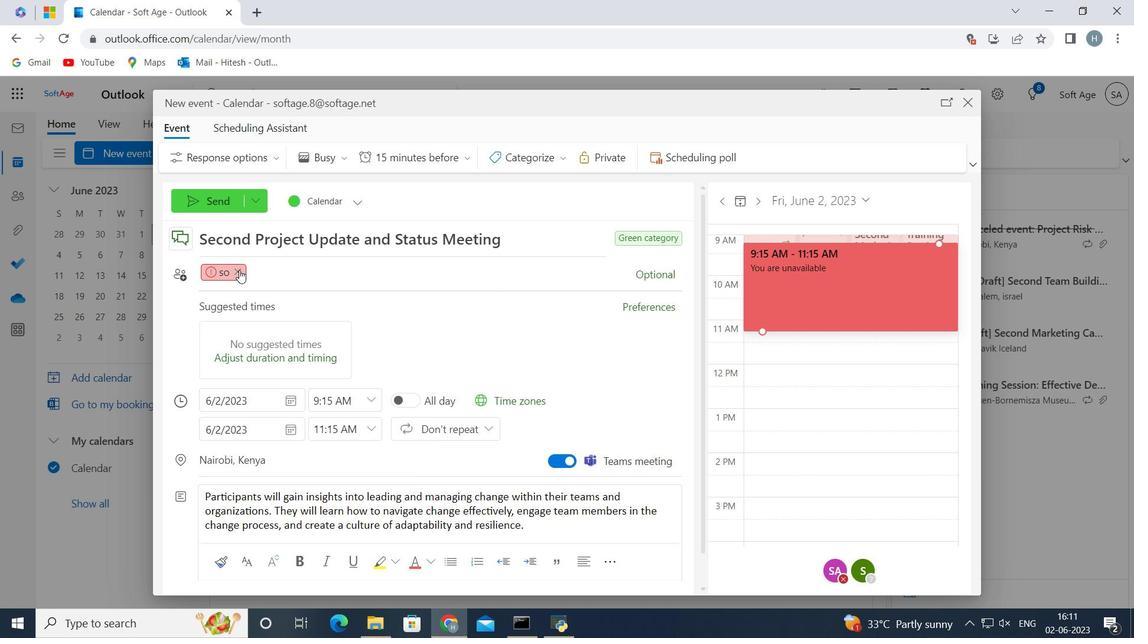 
Action: Key pressed softage,3<Key.backspace><Key.backspace>
Screenshot: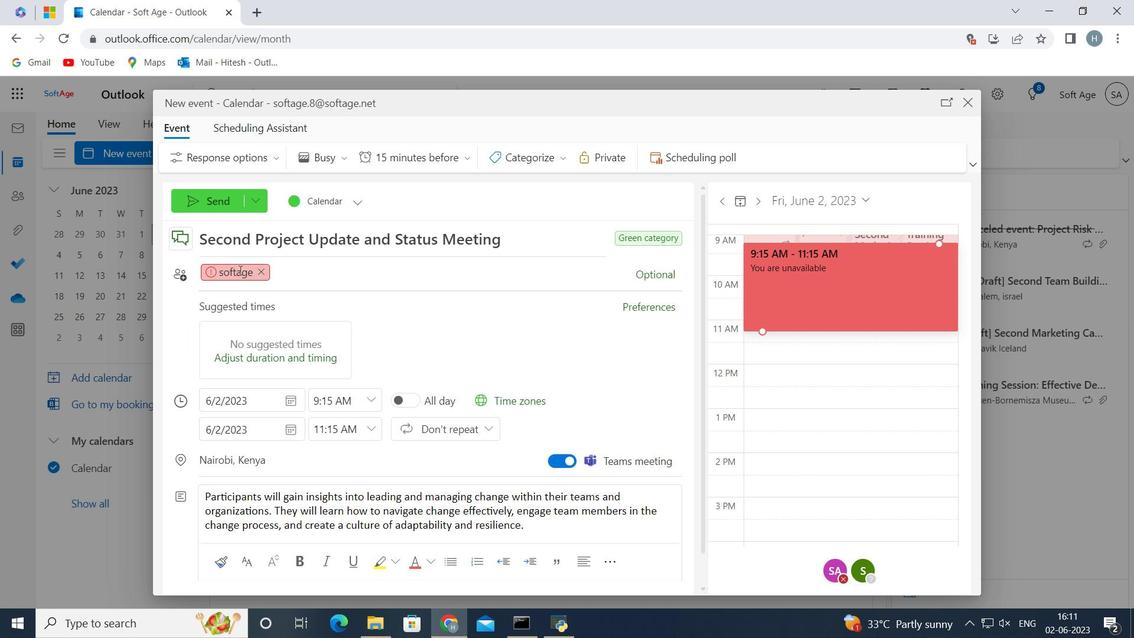 
Action: Mouse moved to (258, 268)
Screenshot: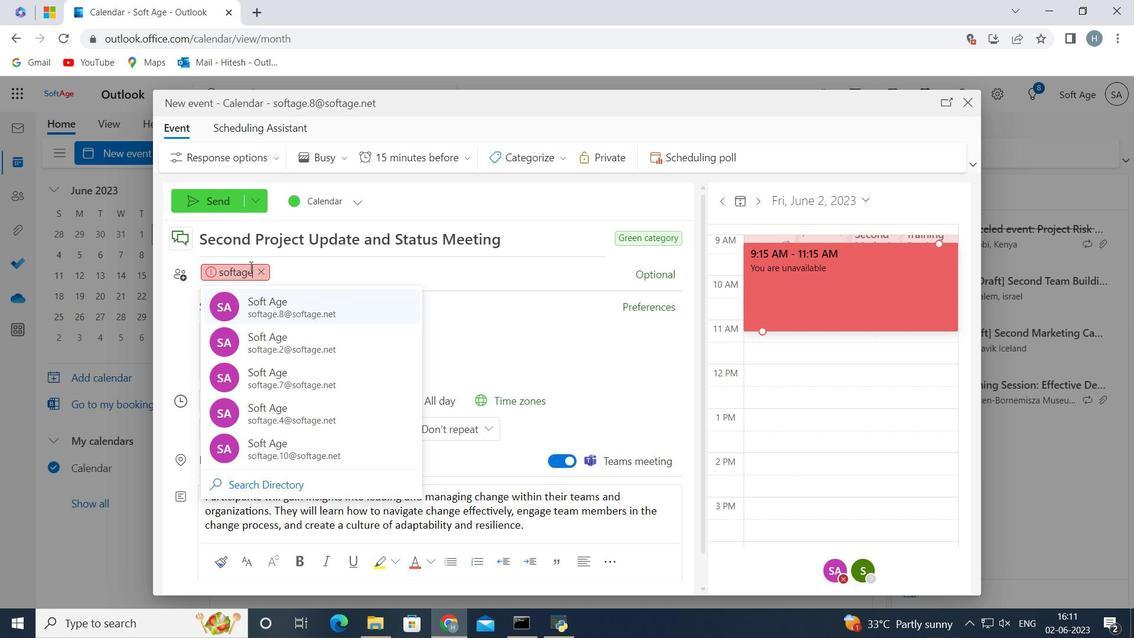
Action: Mouse pressed left at (258, 268)
Screenshot: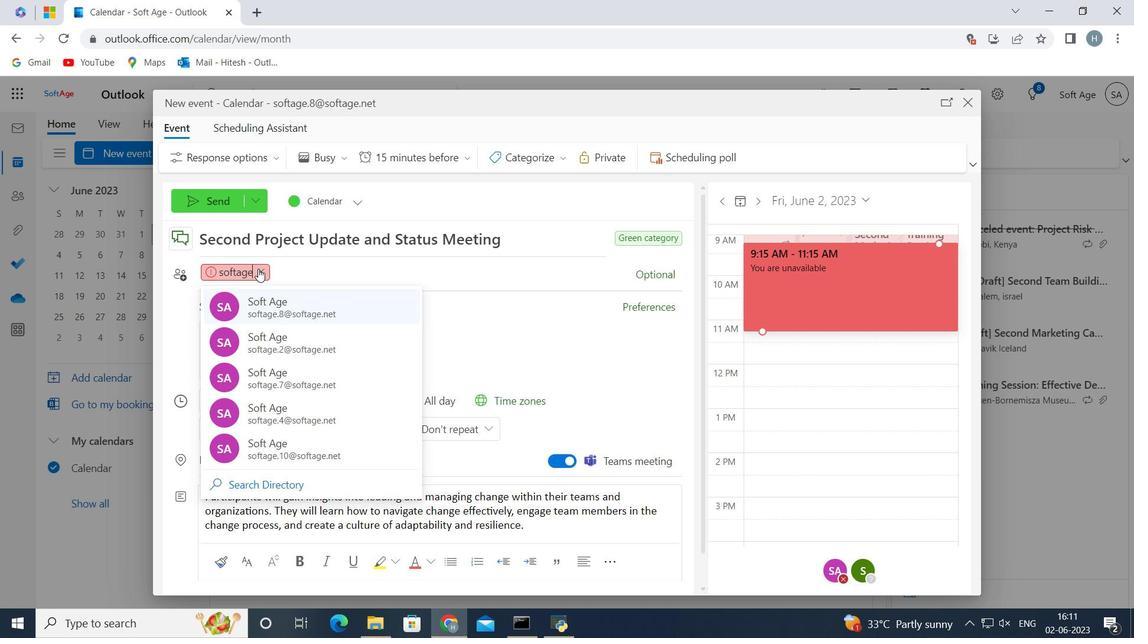 
Action: Key pressed softage.3<Key.shift>@softage.net
Screenshot: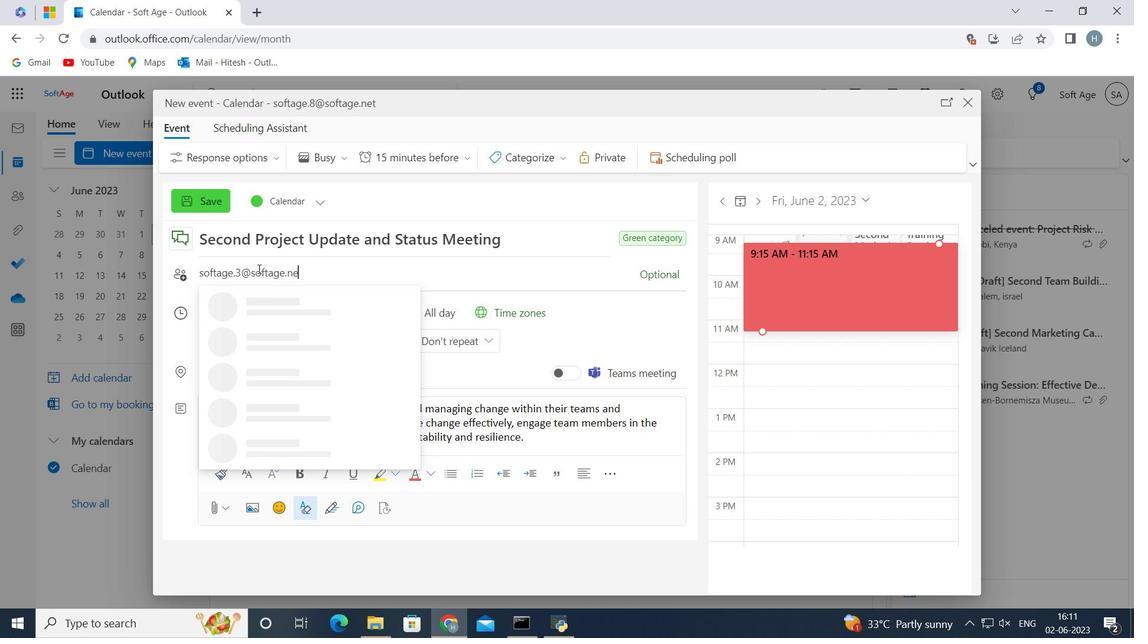 
Action: Mouse moved to (271, 300)
Screenshot: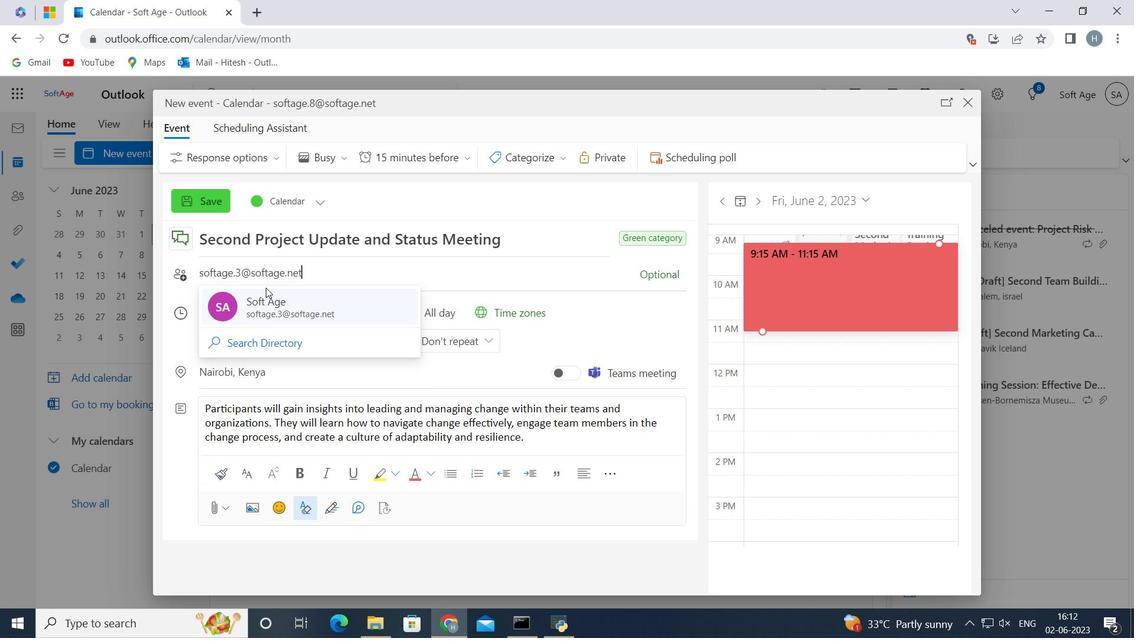 
Action: Mouse pressed left at (271, 300)
Screenshot: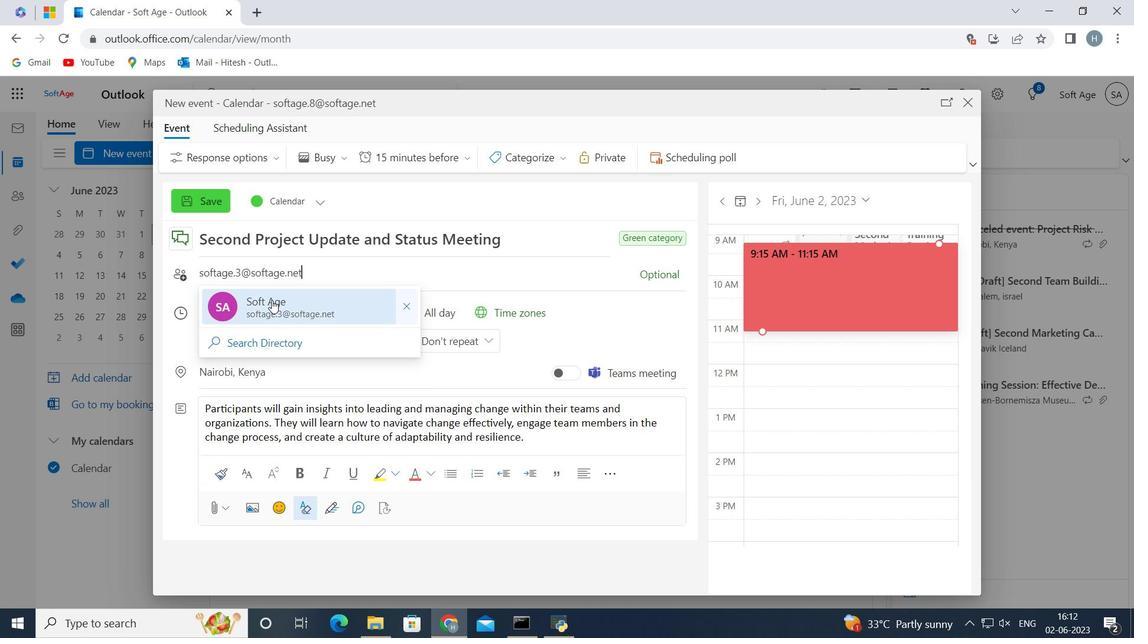 
Action: Key pressed softage.4<Key.shift>@softage.net
Screenshot: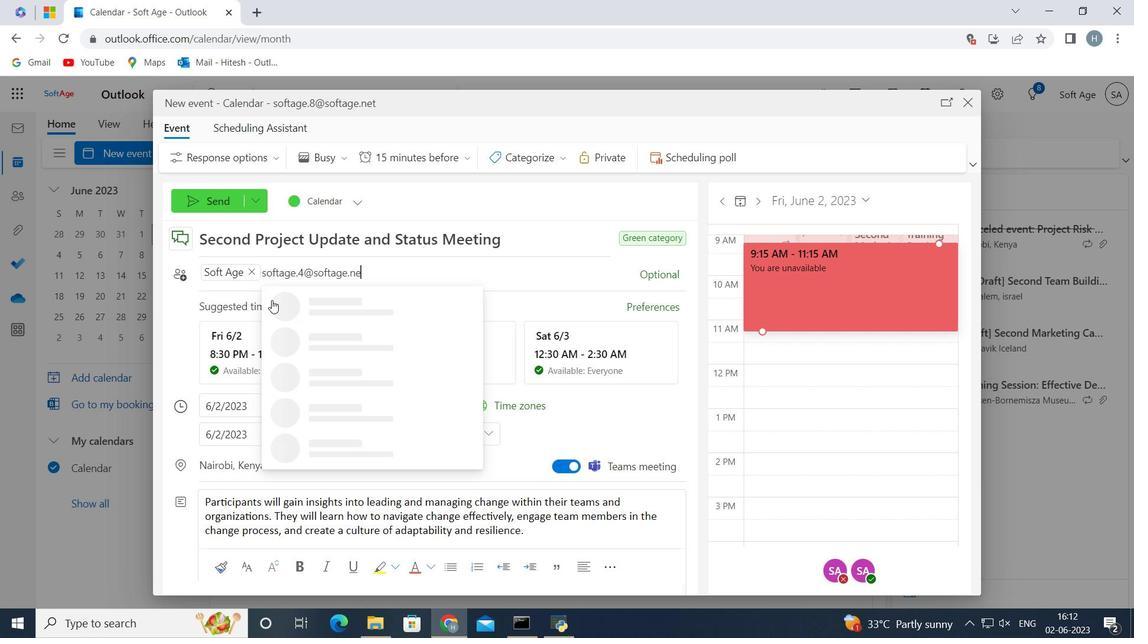 
Action: Mouse moved to (290, 302)
Screenshot: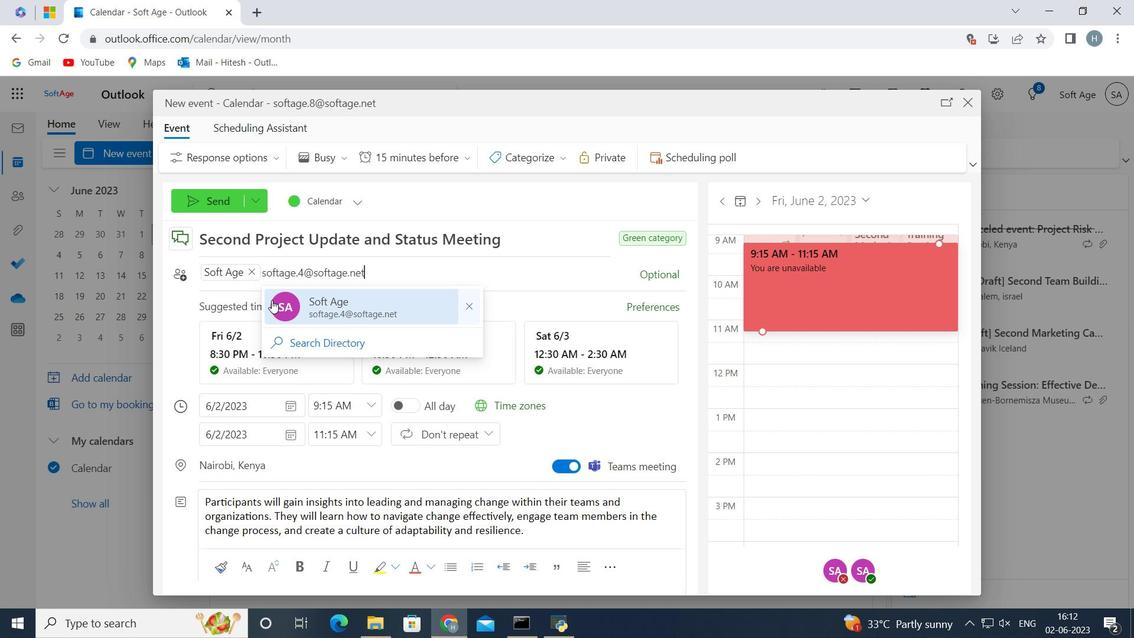 
Action: Mouse pressed left at (290, 302)
Screenshot: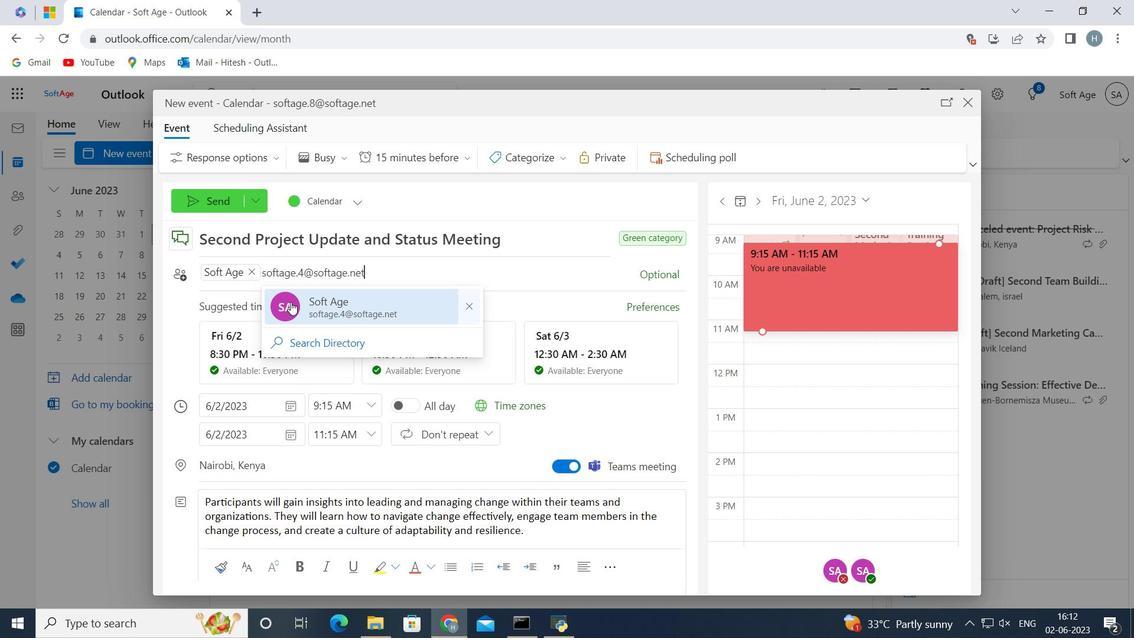 
Action: Mouse moved to (462, 156)
Screenshot: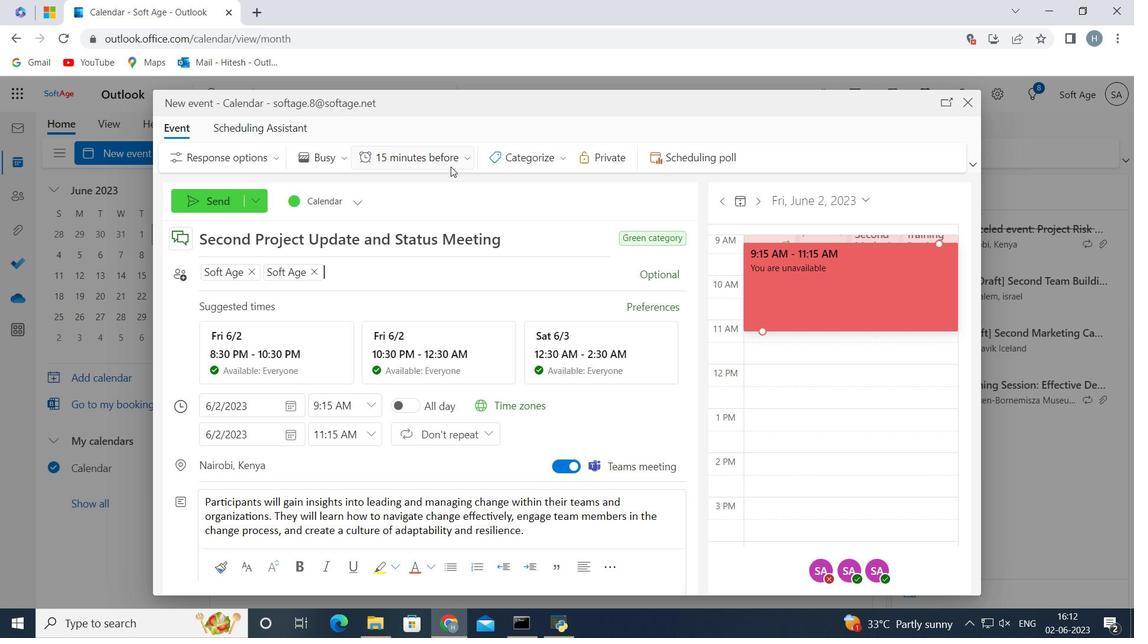 
Action: Mouse pressed left at (462, 156)
Screenshot: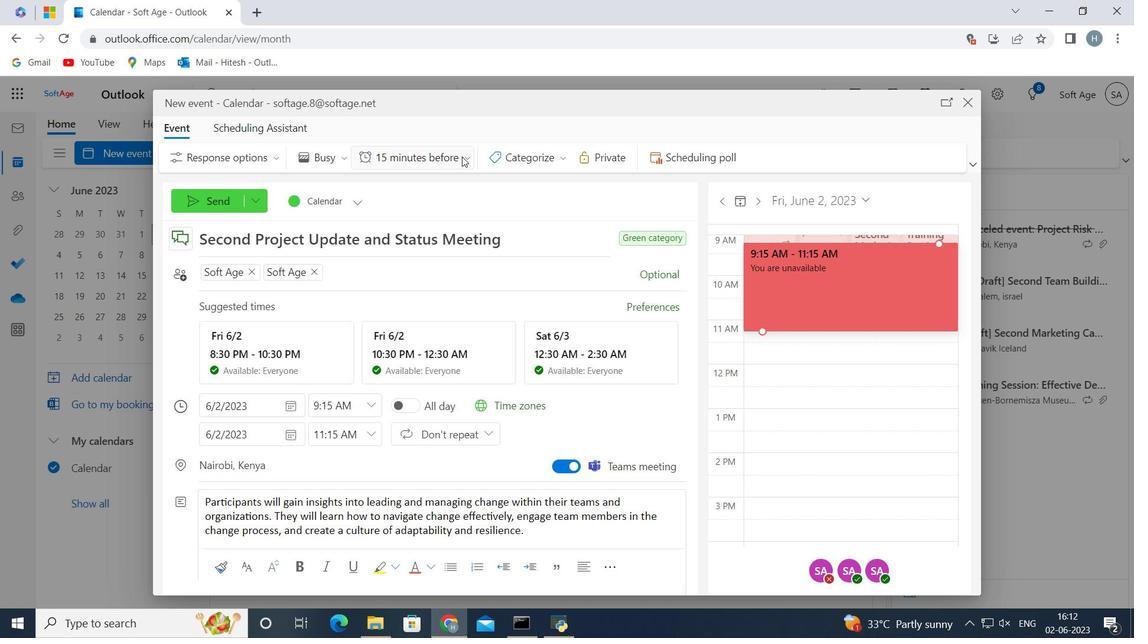 
Action: Mouse moved to (441, 211)
Screenshot: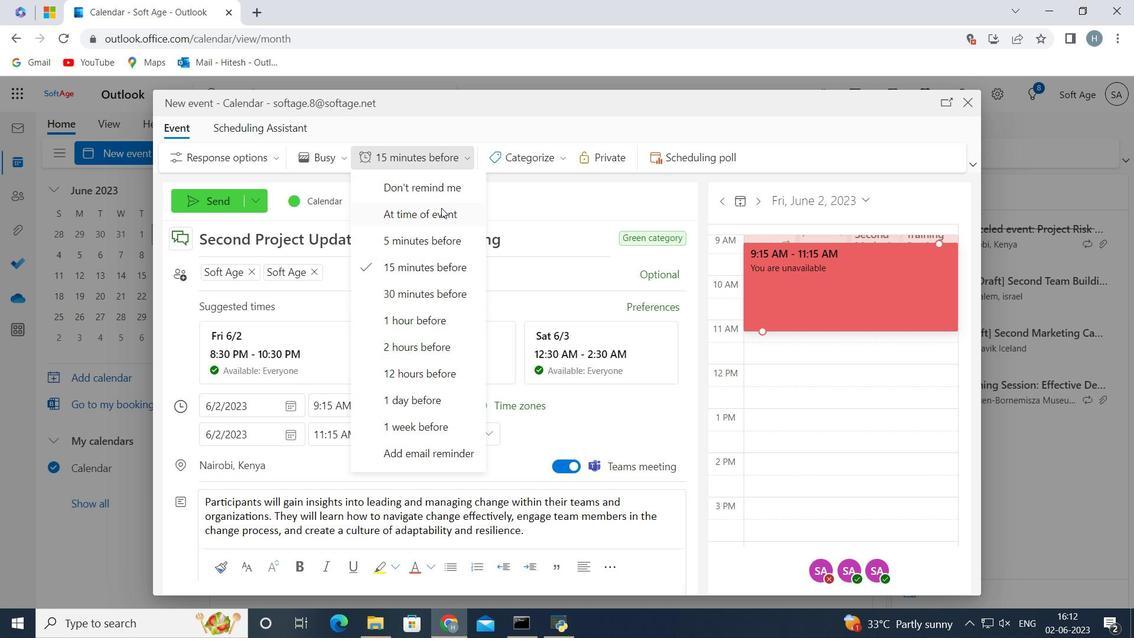 
Action: Mouse pressed left at (441, 211)
Screenshot: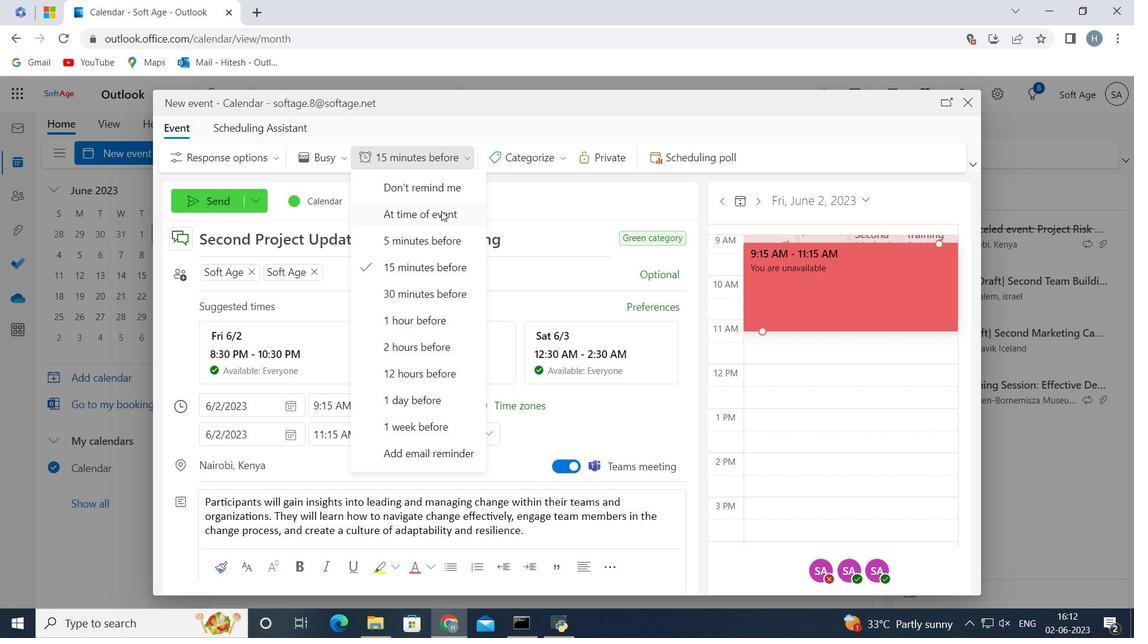 
Action: Mouse moved to (565, 196)
Screenshot: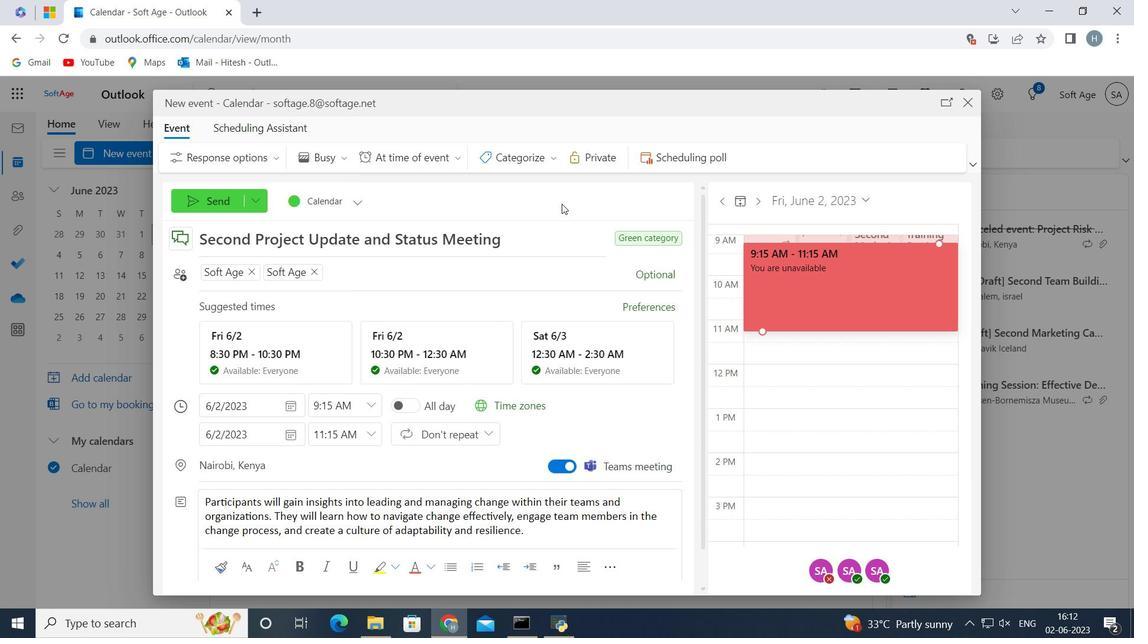 
